Task: Find connections with filter location Taquaritinga with filter topic #jobseekerswith filter profile language Spanish with filter current company Kissflow with filter school Rani Channamma University, Belagavi with filter industry Electric Lighting Equipment Manufacturing with filter service category Writing with filter keywords title Plumber
Action: Mouse moved to (523, 87)
Screenshot: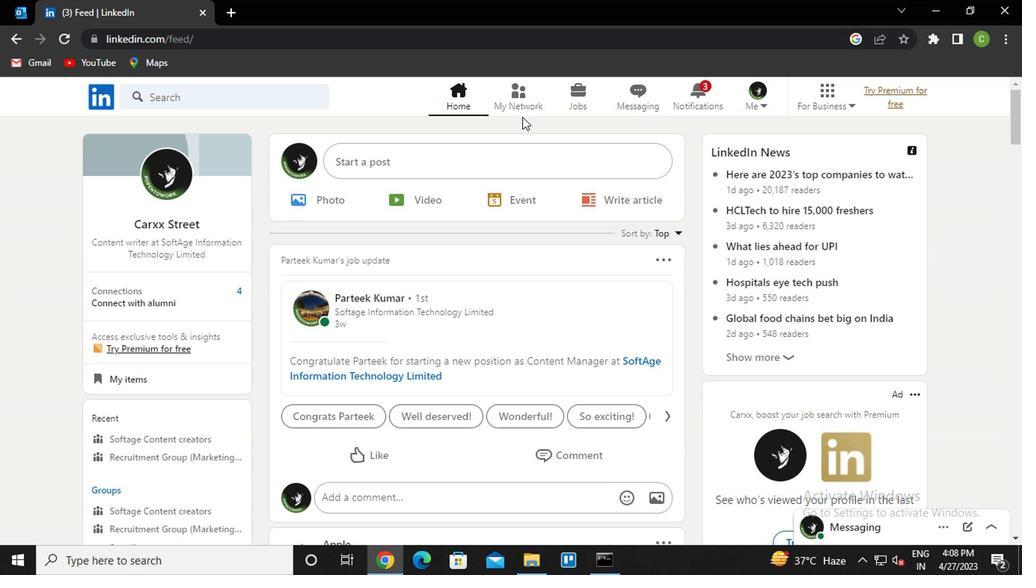 
Action: Mouse pressed left at (523, 87)
Screenshot: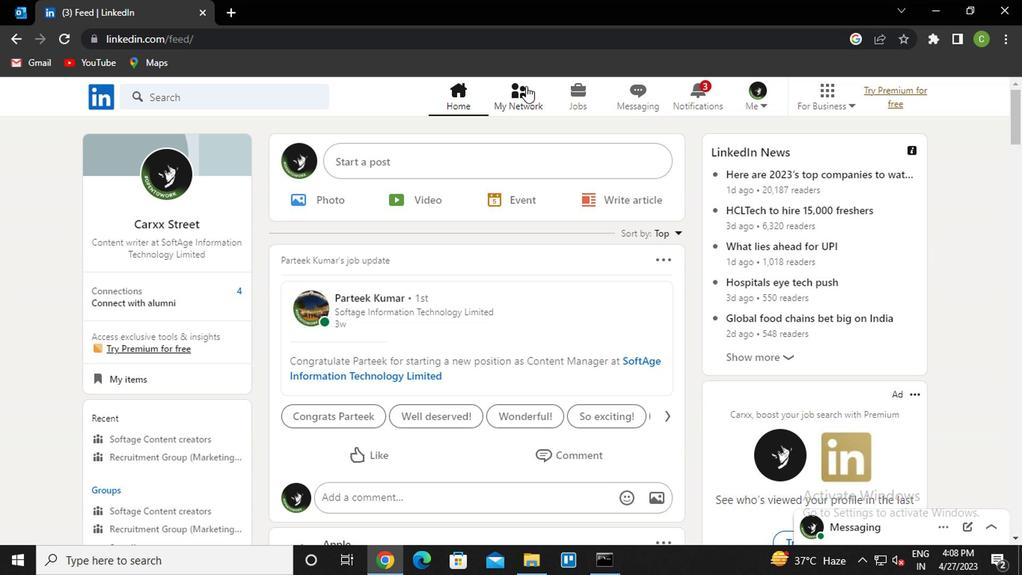 
Action: Mouse moved to (214, 184)
Screenshot: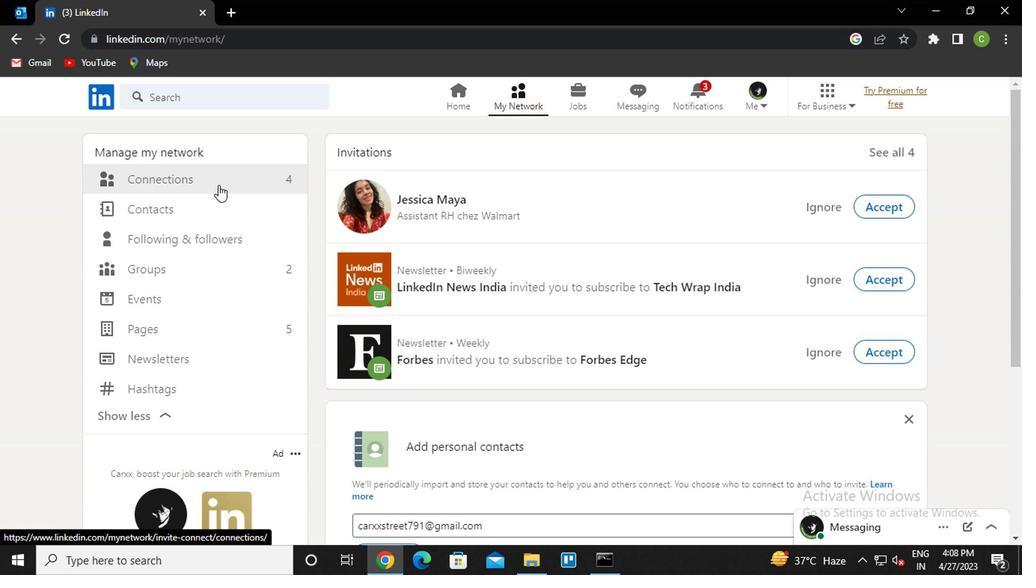 
Action: Mouse pressed left at (214, 184)
Screenshot: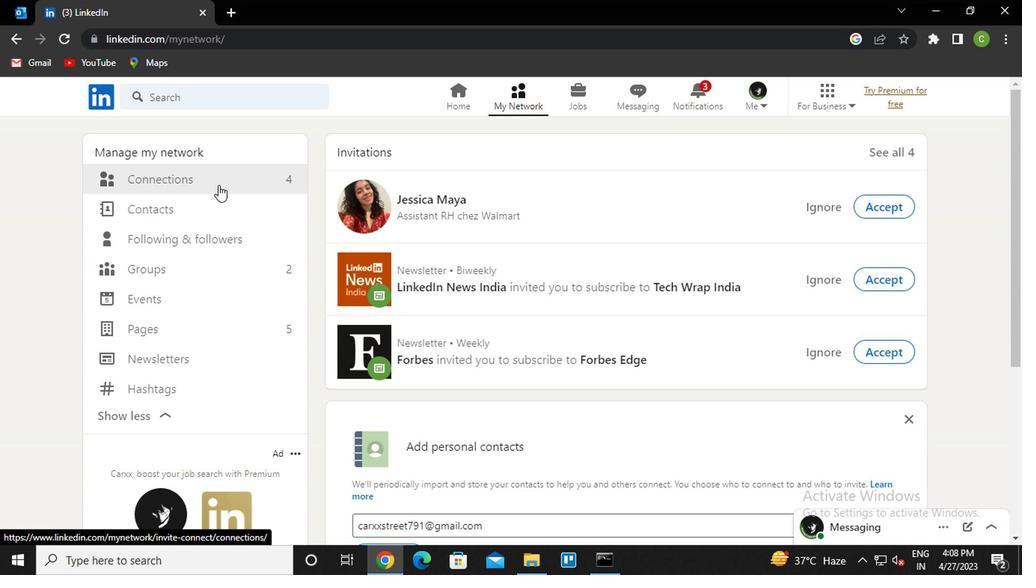 
Action: Mouse moved to (637, 180)
Screenshot: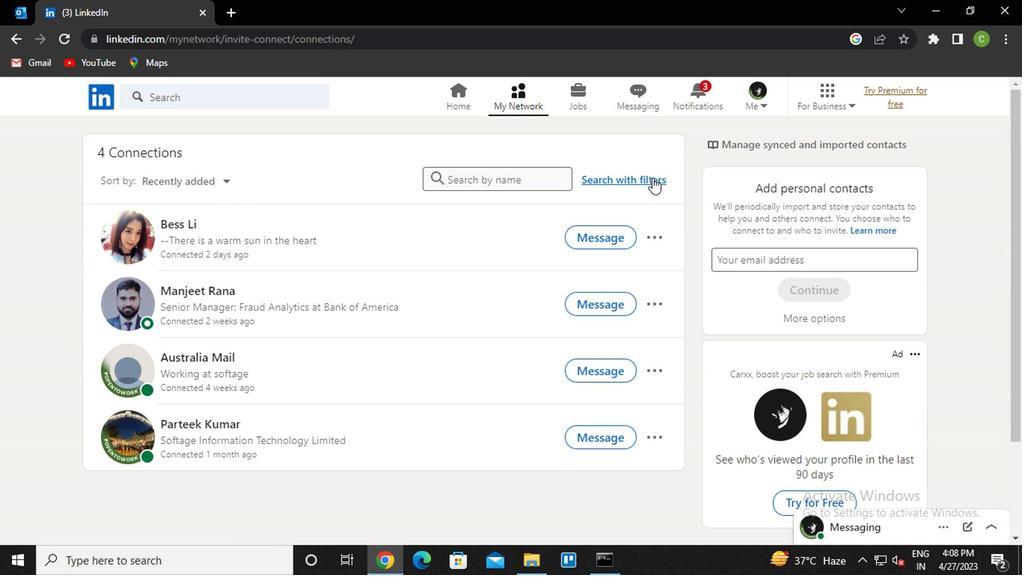 
Action: Mouse pressed left at (637, 180)
Screenshot: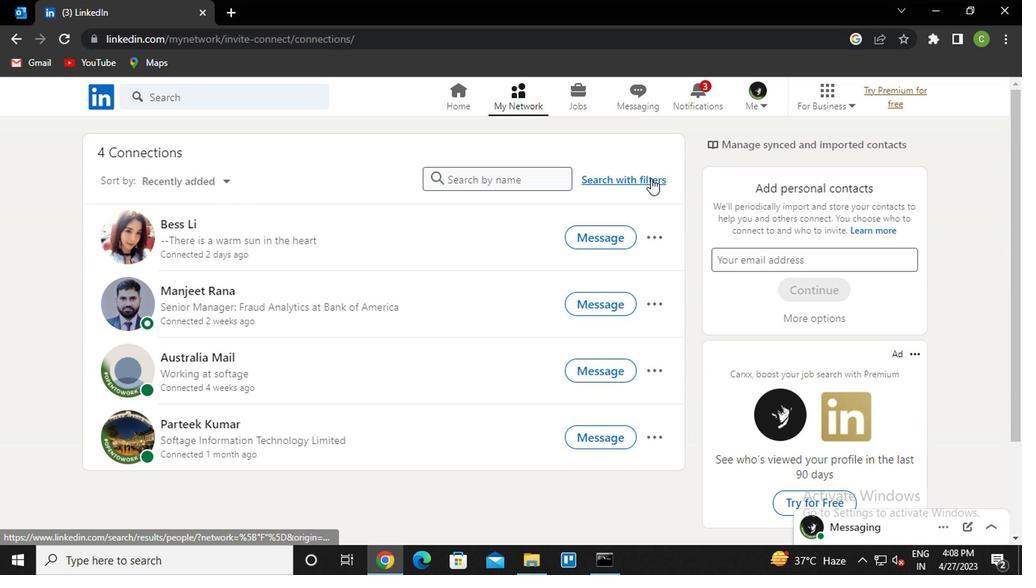 
Action: Mouse moved to (545, 133)
Screenshot: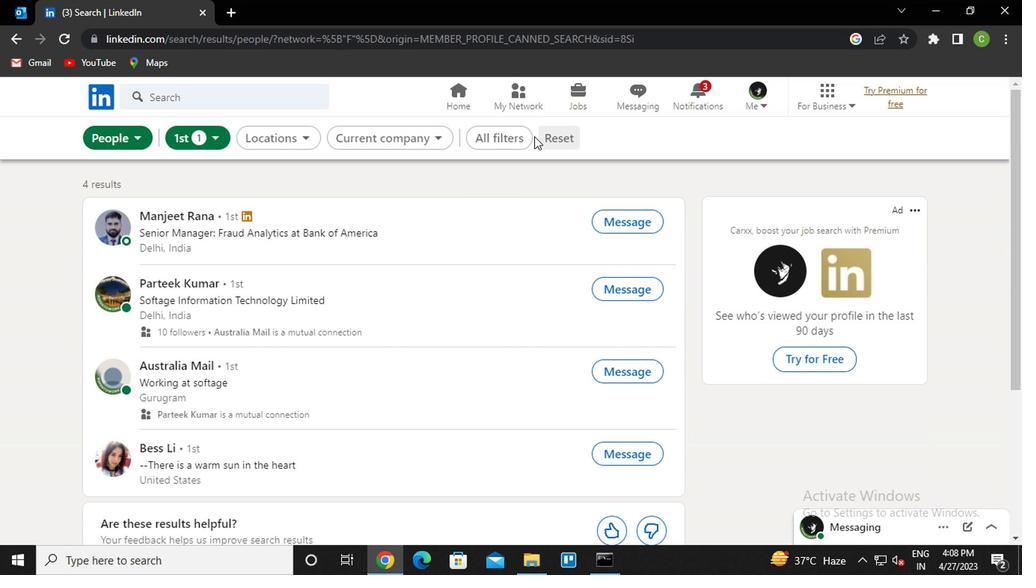 
Action: Mouse pressed left at (545, 133)
Screenshot: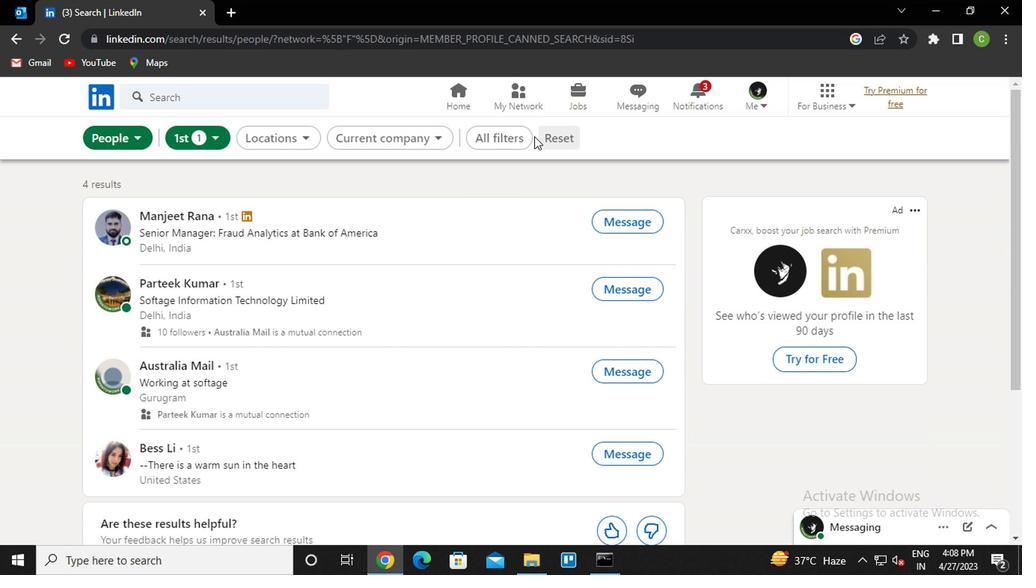 
Action: Mouse moved to (530, 147)
Screenshot: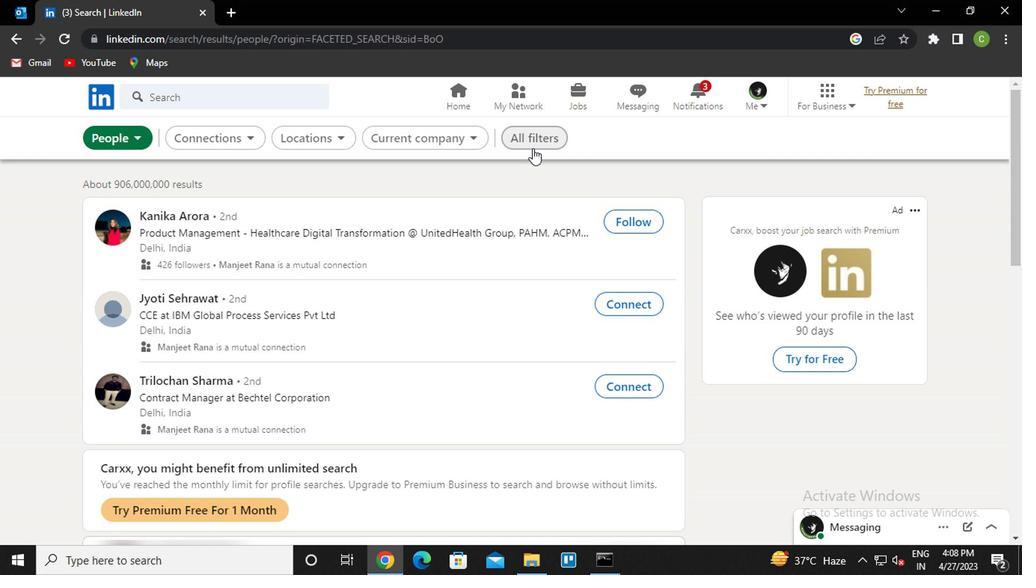 
Action: Mouse pressed left at (530, 147)
Screenshot: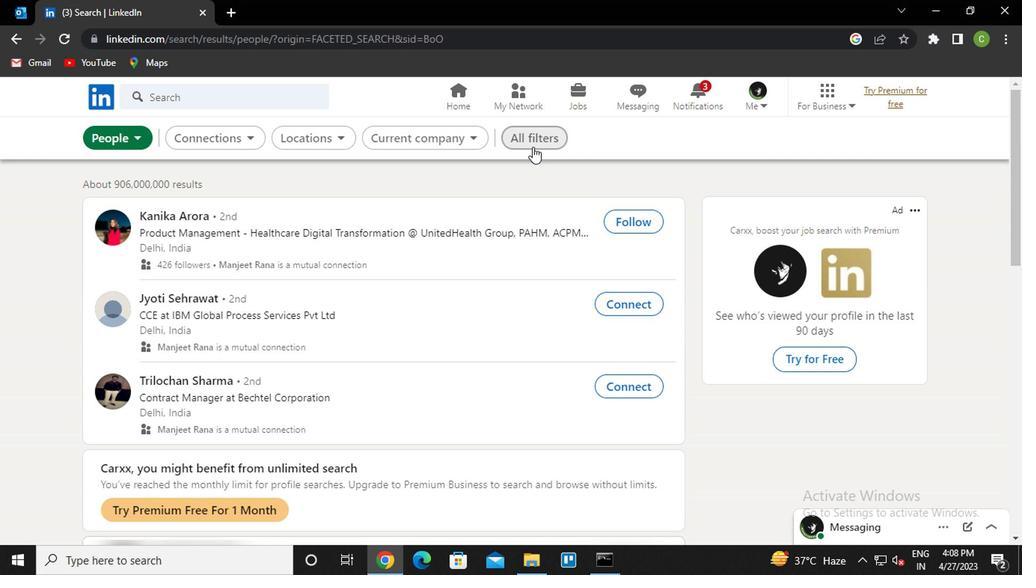 
Action: Mouse moved to (793, 294)
Screenshot: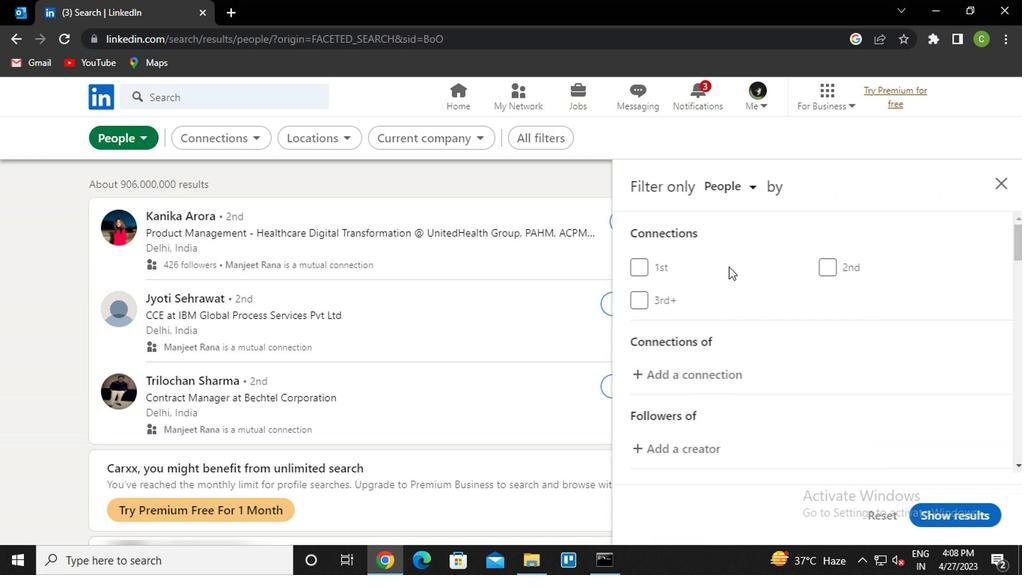 
Action: Mouse scrolled (793, 293) with delta (0, 0)
Screenshot: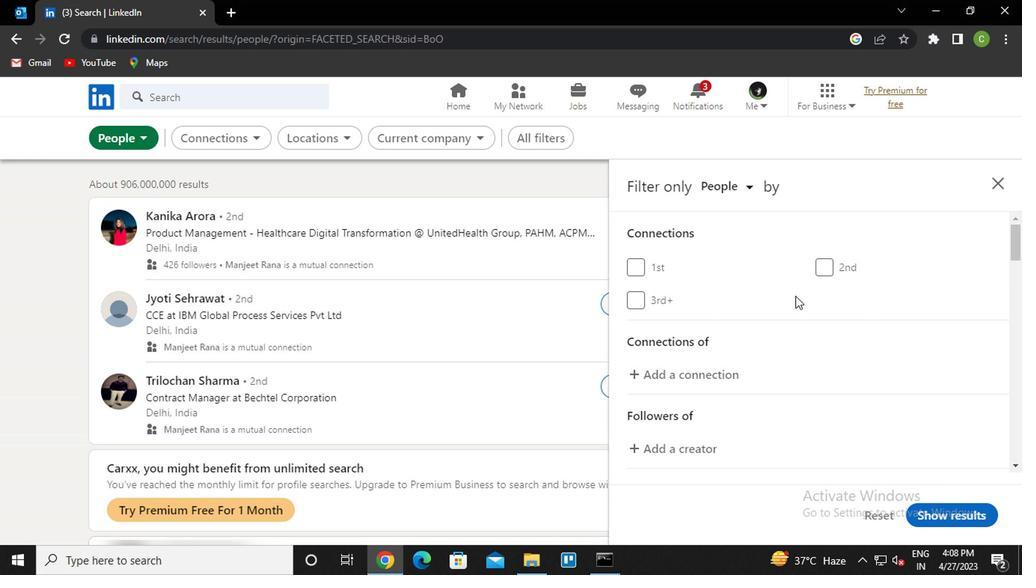 
Action: Mouse scrolled (793, 293) with delta (0, 0)
Screenshot: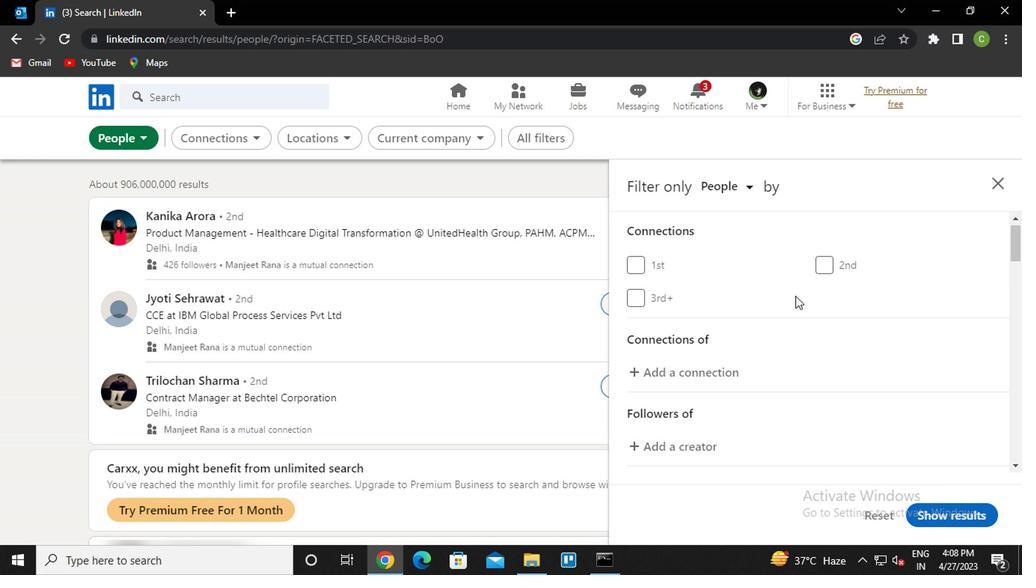 
Action: Mouse scrolled (793, 293) with delta (0, 0)
Screenshot: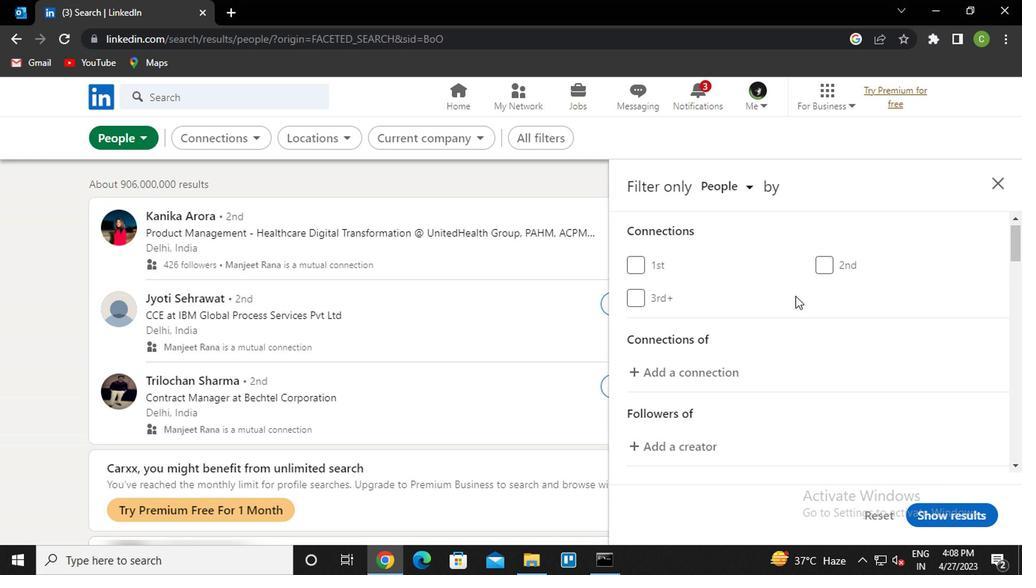 
Action: Mouse moved to (774, 309)
Screenshot: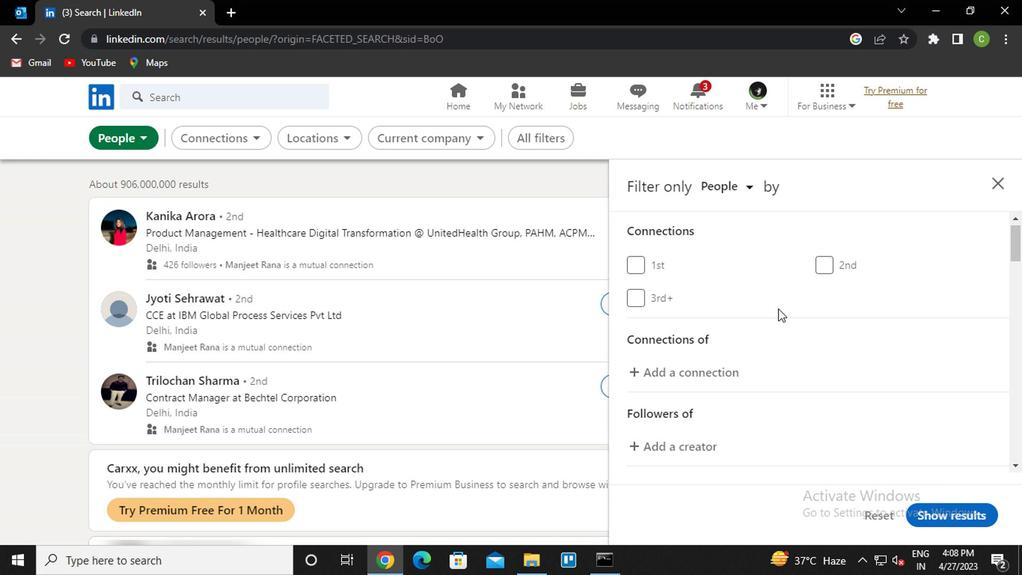 
Action: Mouse scrolled (774, 308) with delta (0, 0)
Screenshot: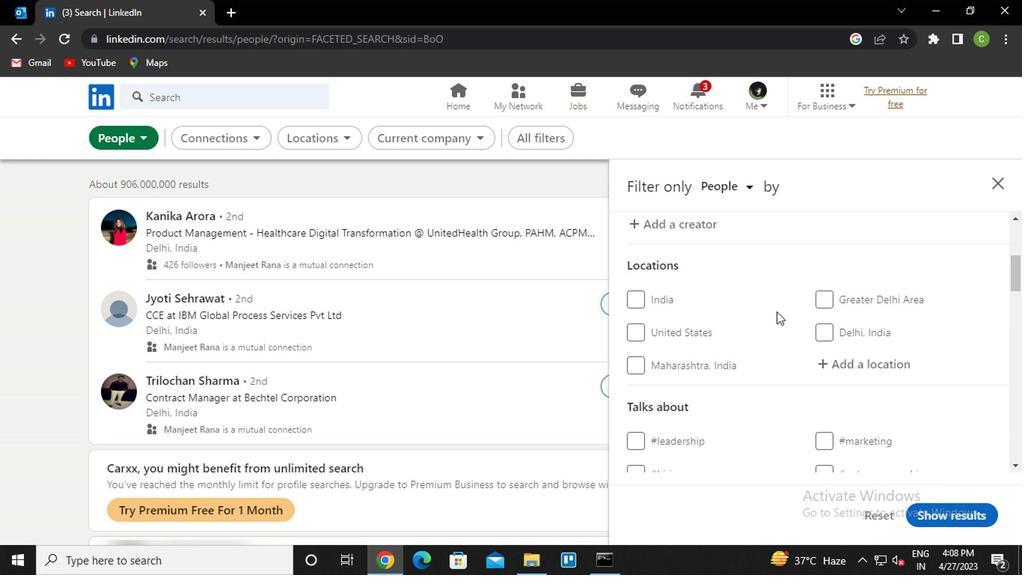 
Action: Mouse scrolled (774, 310) with delta (0, 0)
Screenshot: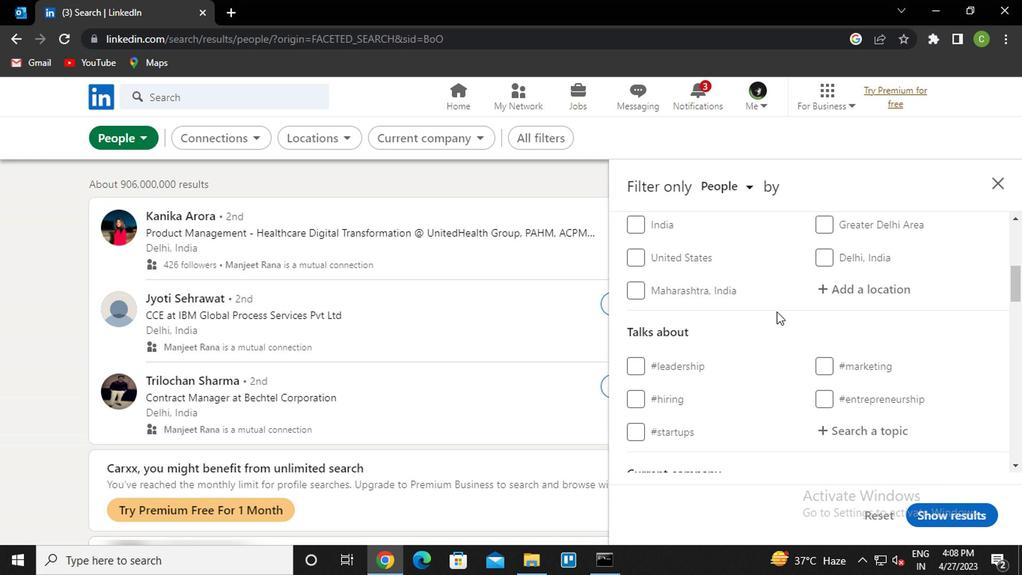 
Action: Mouse scrolled (774, 308) with delta (0, 0)
Screenshot: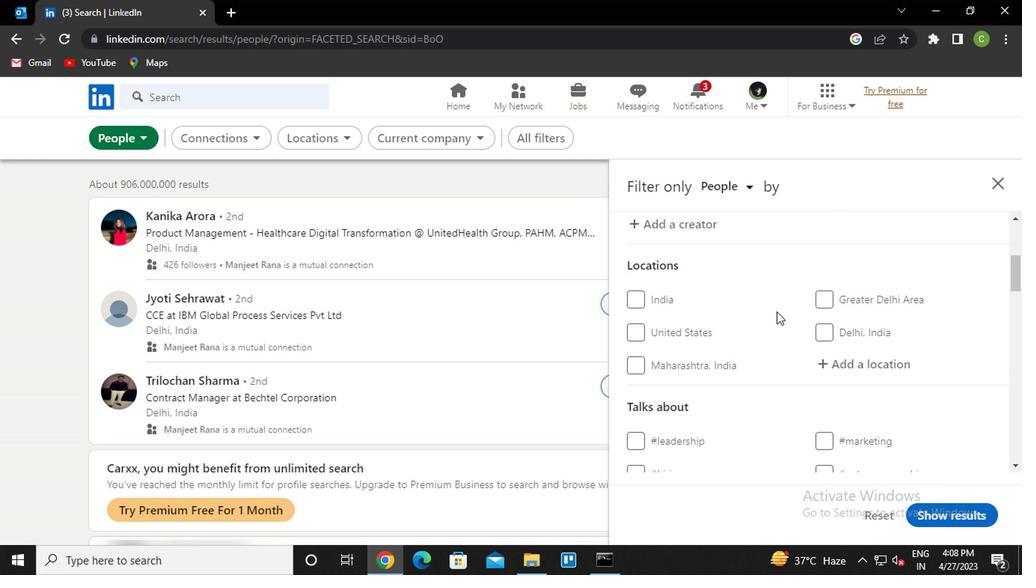 
Action: Mouse moved to (854, 280)
Screenshot: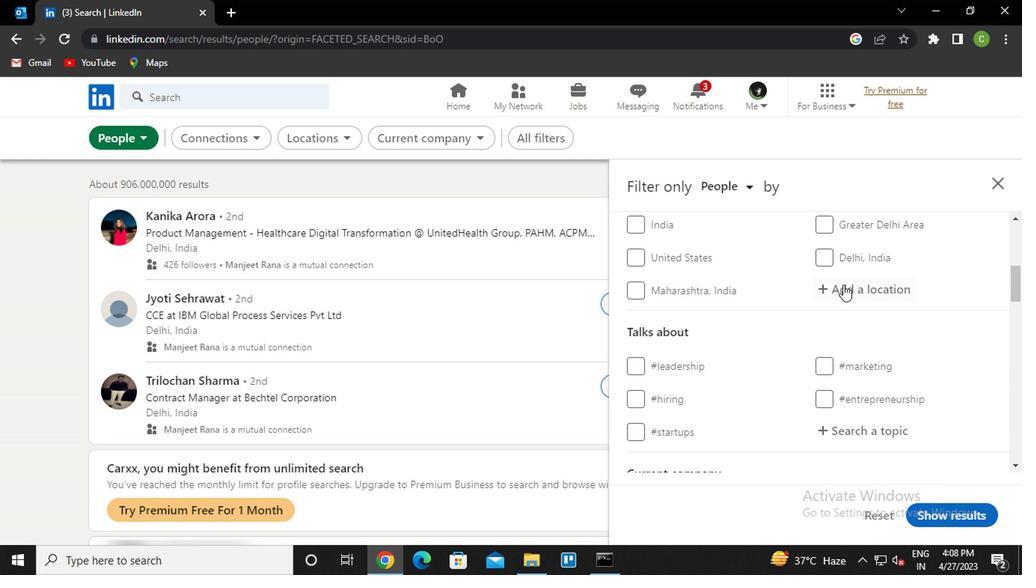 
Action: Mouse pressed left at (854, 280)
Screenshot: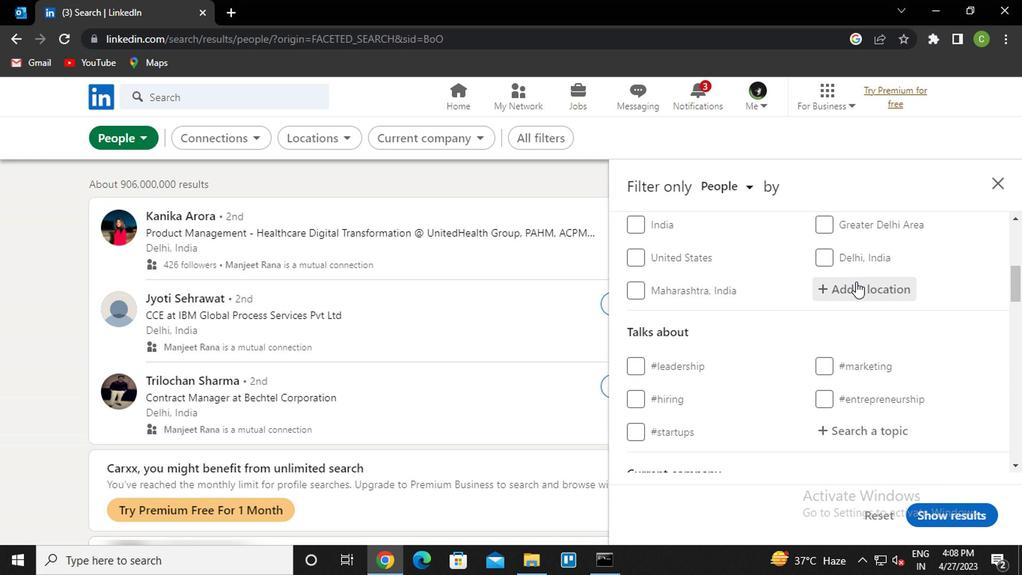 
Action: Key pressed <Key.caps_lock>t<Key.caps_lock>aquari<Key.down><Key.down><Key.down><Key.down><Key.down><Key.up><Key.enter>
Screenshot: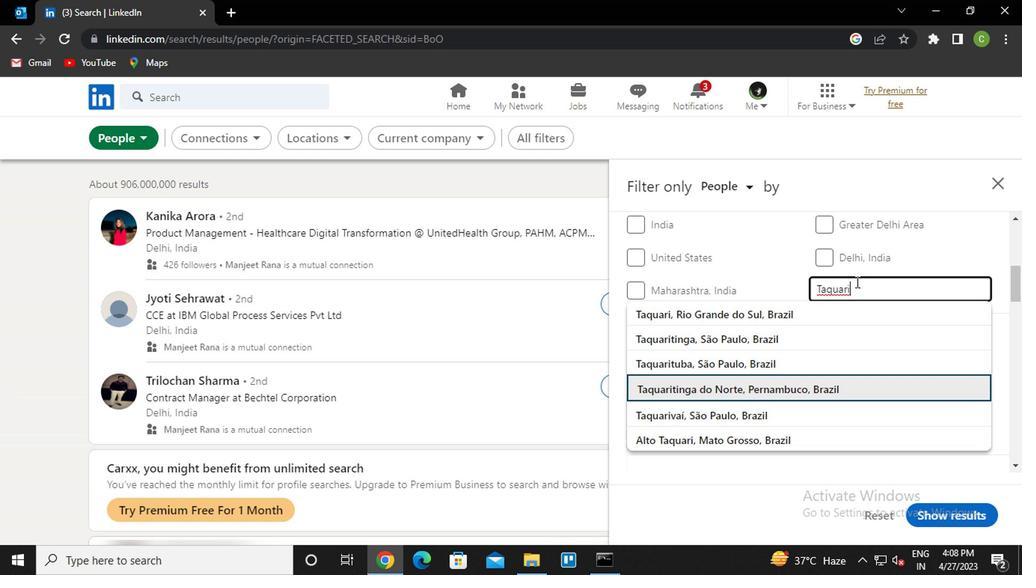 
Action: Mouse scrolled (854, 279) with delta (0, -1)
Screenshot: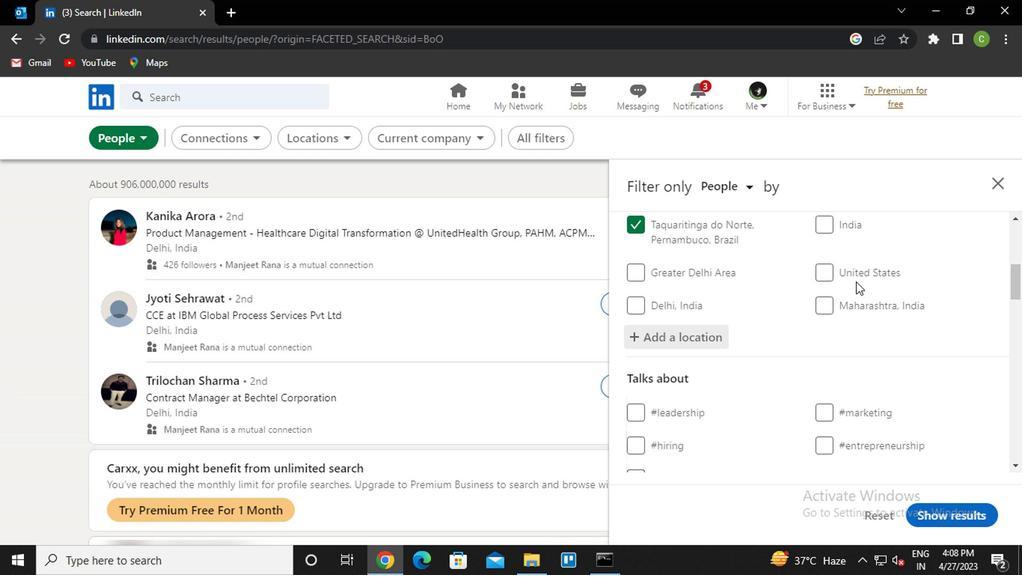 
Action: Mouse scrolled (854, 279) with delta (0, -1)
Screenshot: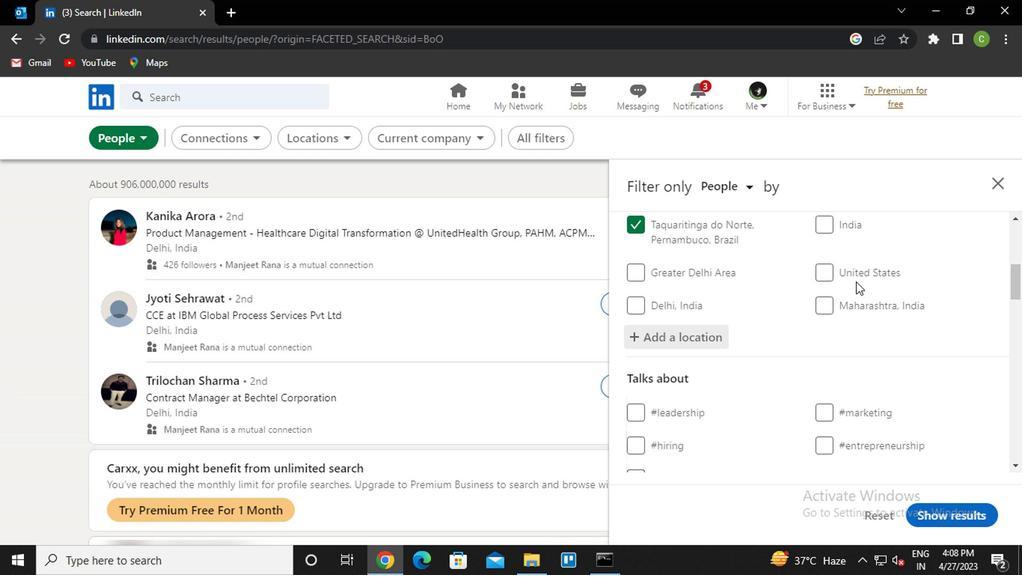 
Action: Mouse moved to (859, 324)
Screenshot: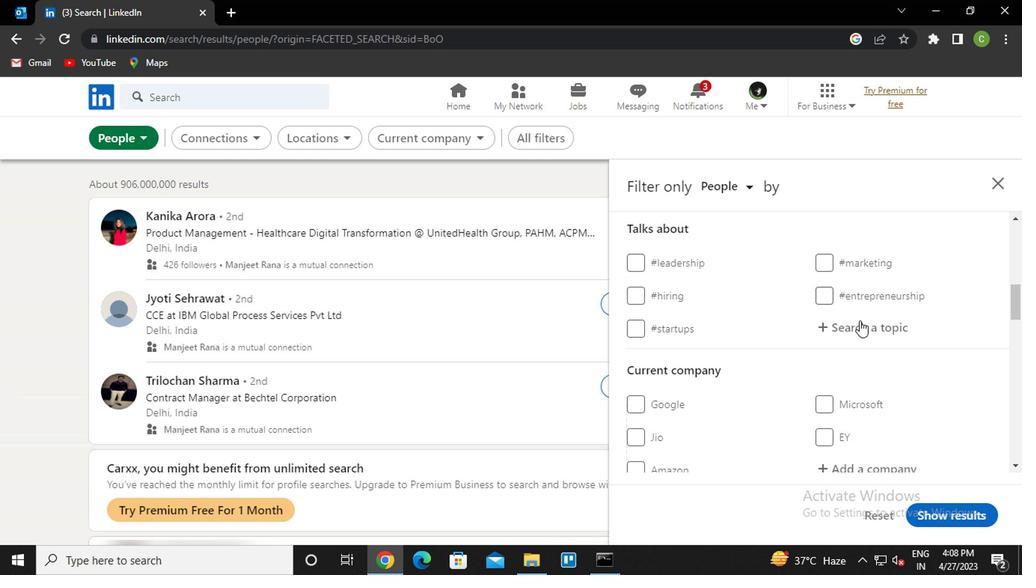 
Action: Mouse pressed left at (859, 324)
Screenshot: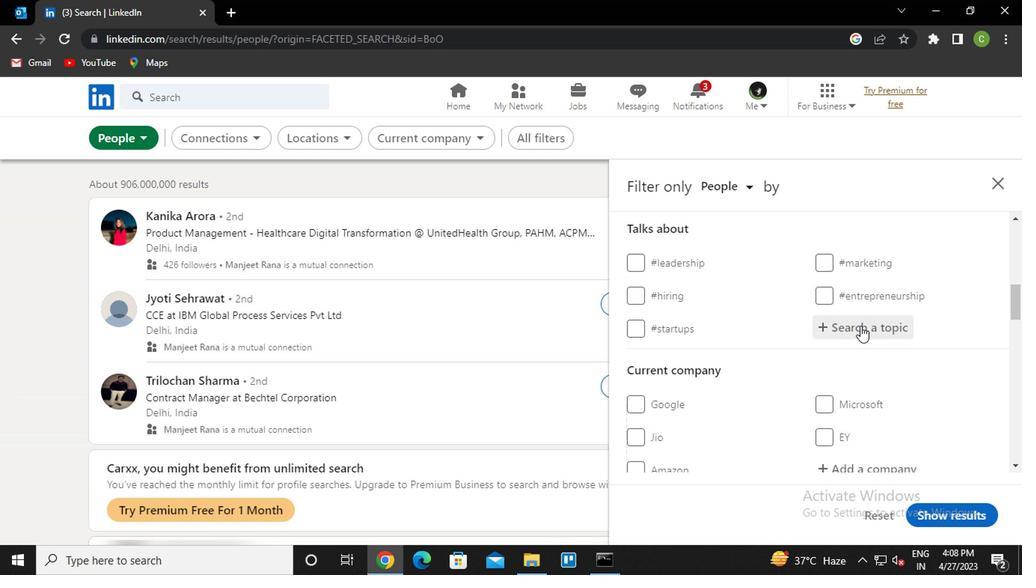 
Action: Key pressed joobseej<Key.backspace>ker
Screenshot: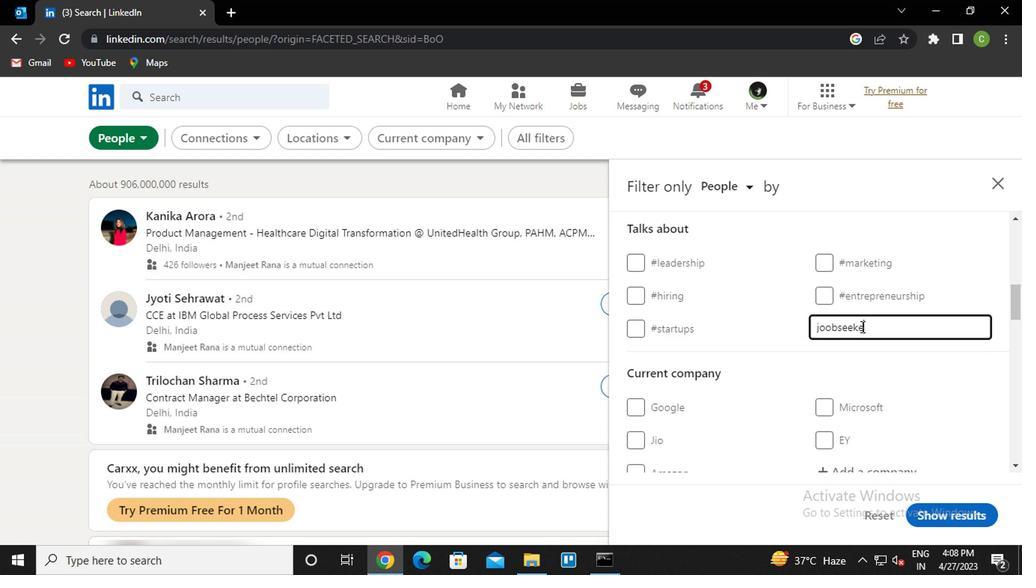 
Action: Mouse moved to (823, 328)
Screenshot: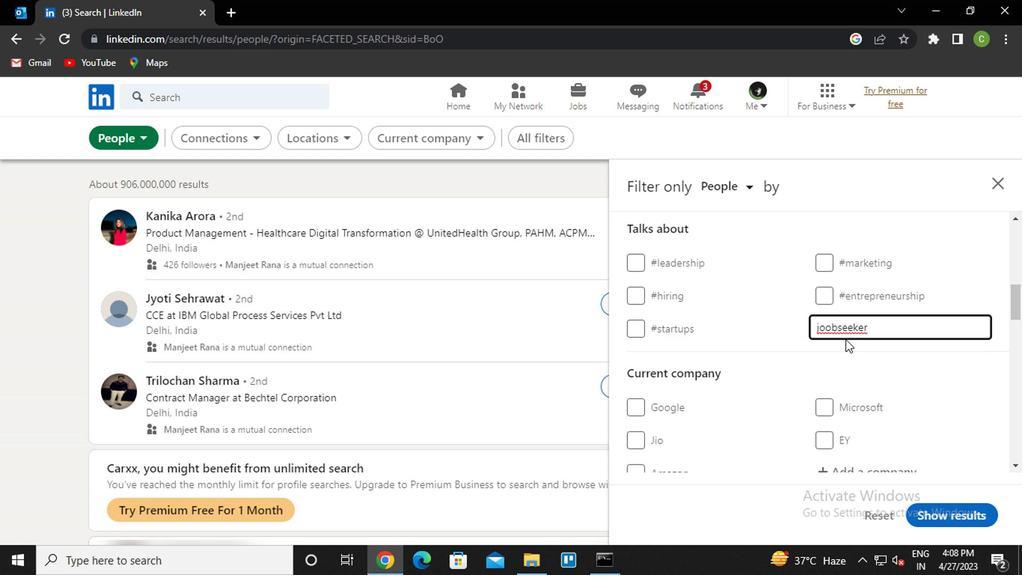 
Action: Mouse pressed left at (823, 328)
Screenshot: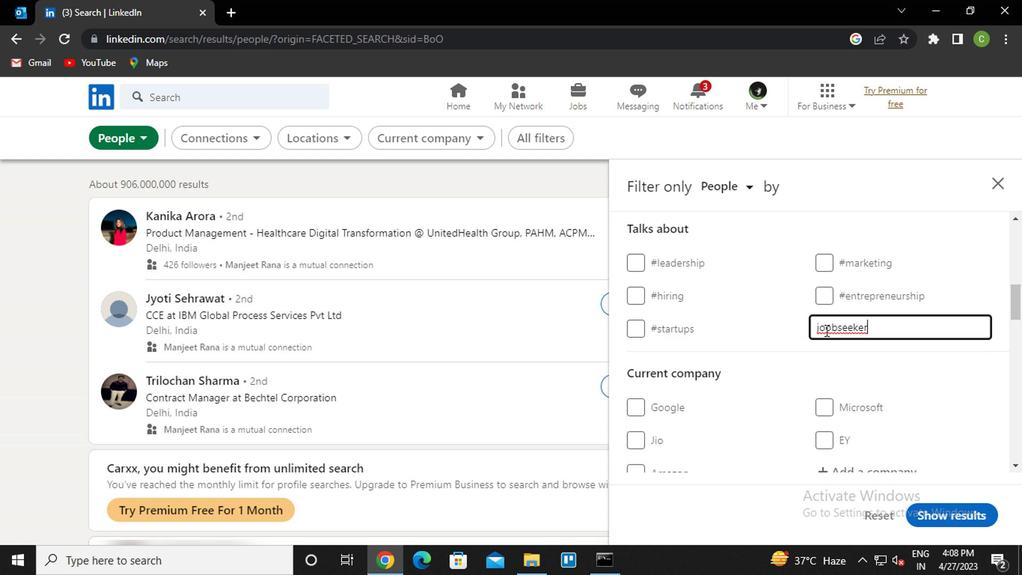 
Action: Key pressed <Key.backspace>
Screenshot: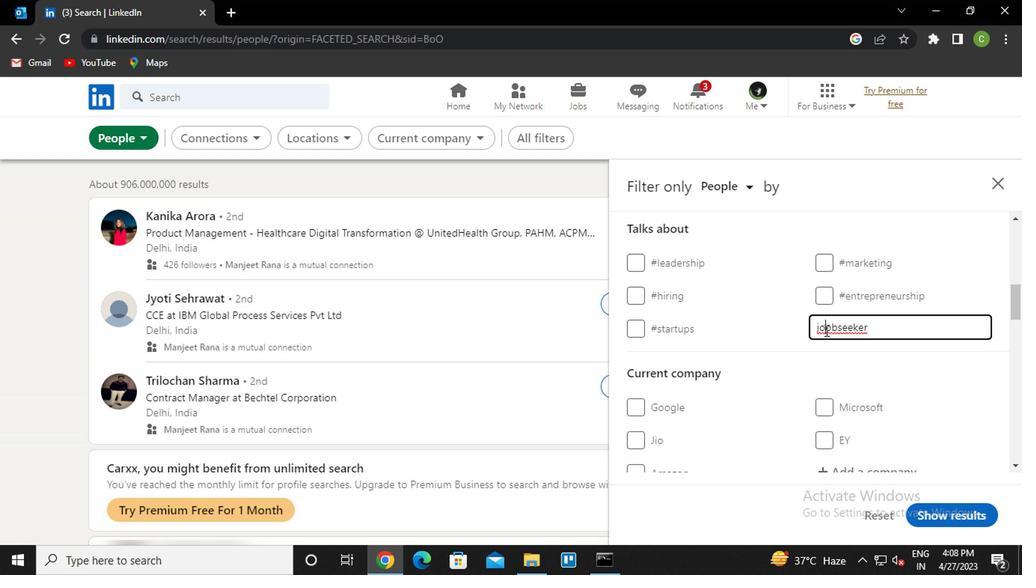 
Action: Mouse moved to (840, 332)
Screenshot: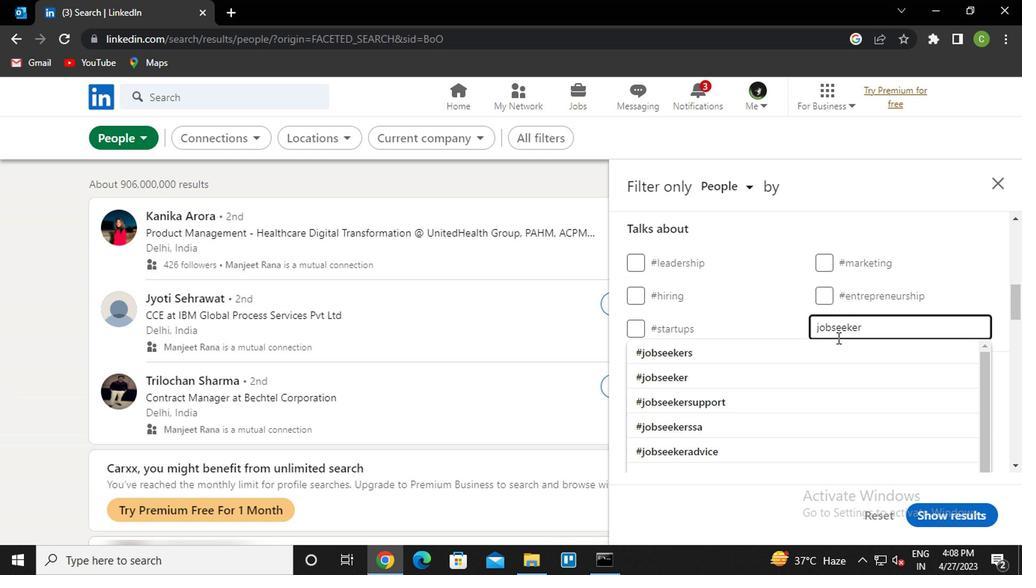 
Action: Key pressed <Key.down><Key.enter>
Screenshot: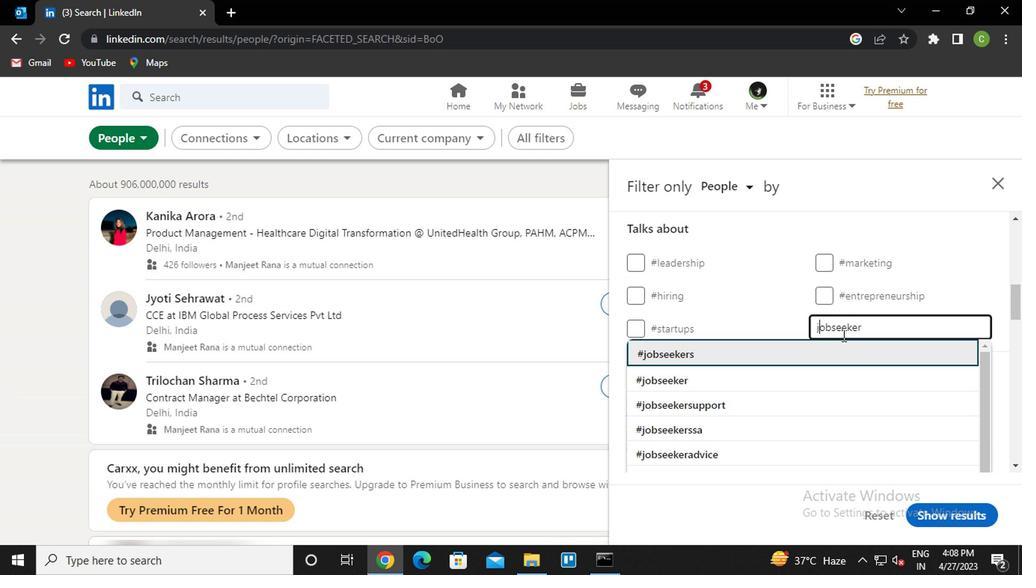 
Action: Mouse moved to (838, 334)
Screenshot: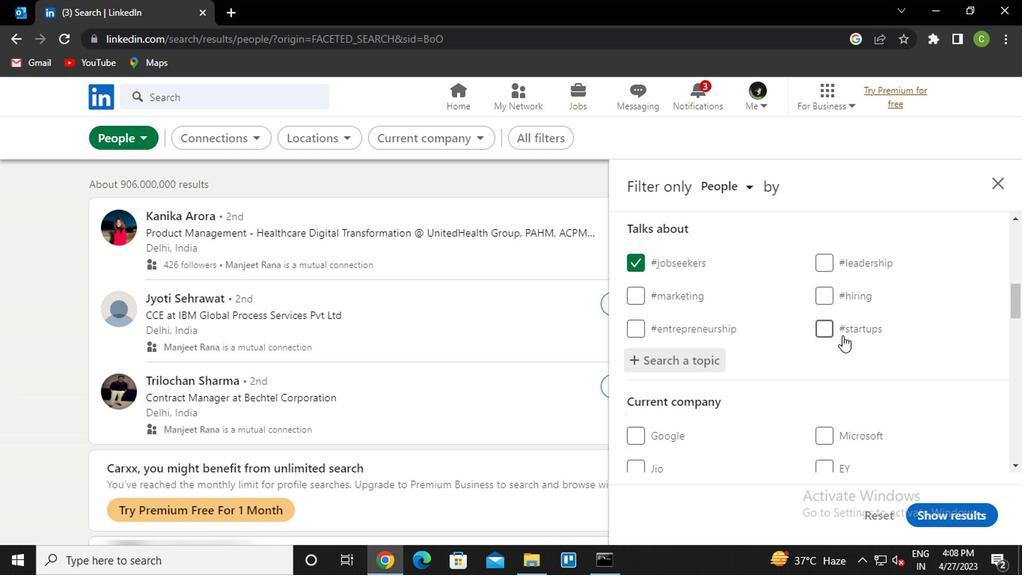 
Action: Mouse scrolled (838, 334) with delta (0, 0)
Screenshot: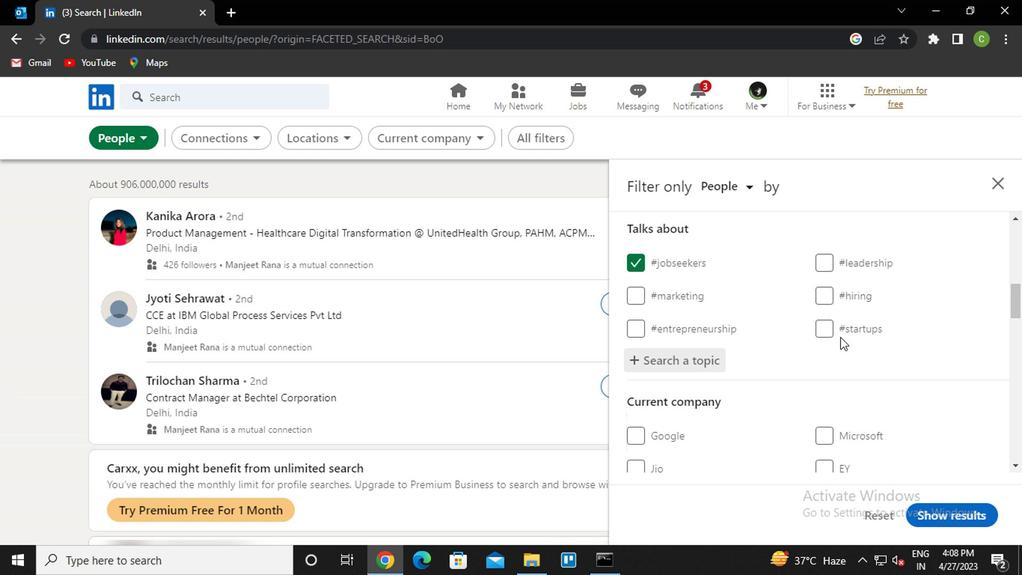 
Action: Mouse scrolled (838, 334) with delta (0, 0)
Screenshot: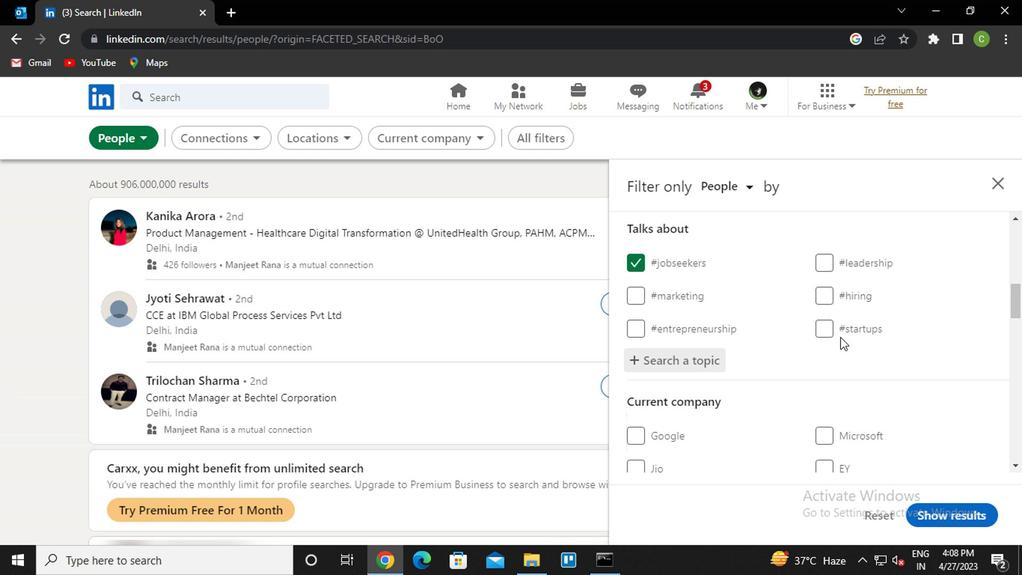 
Action: Mouse scrolled (838, 334) with delta (0, 0)
Screenshot: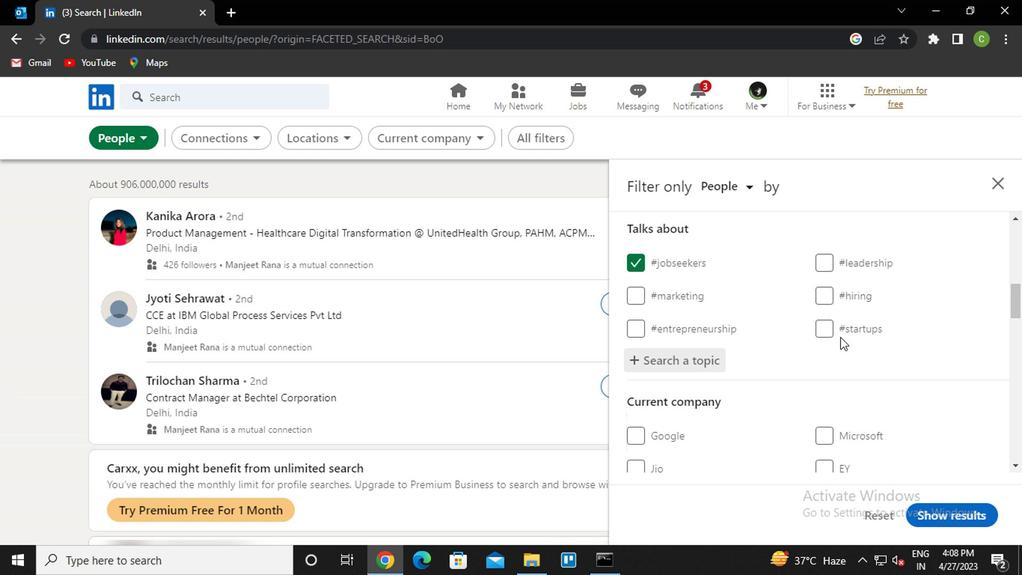 
Action: Mouse scrolled (838, 334) with delta (0, 0)
Screenshot: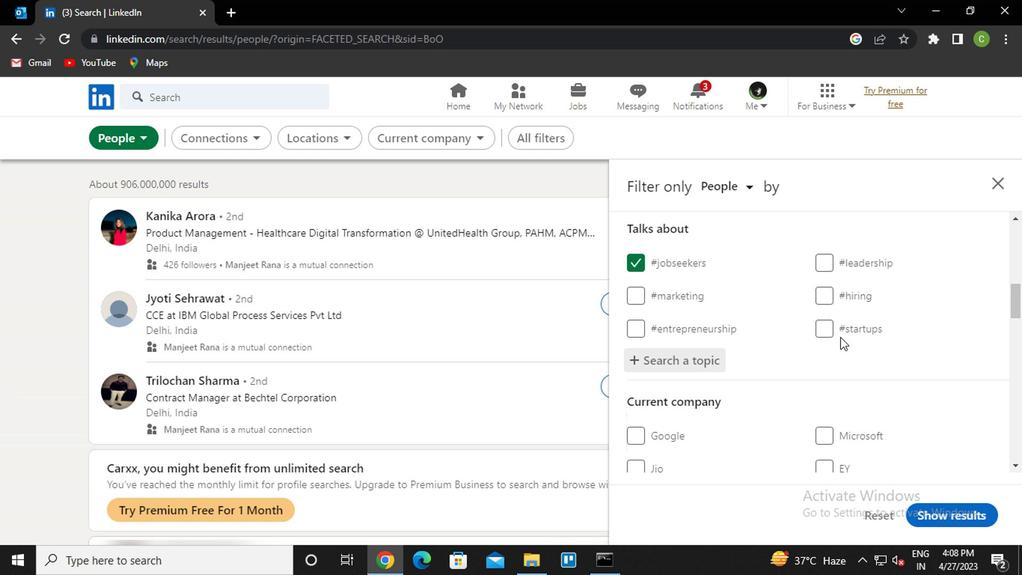 
Action: Mouse scrolled (838, 334) with delta (0, 0)
Screenshot: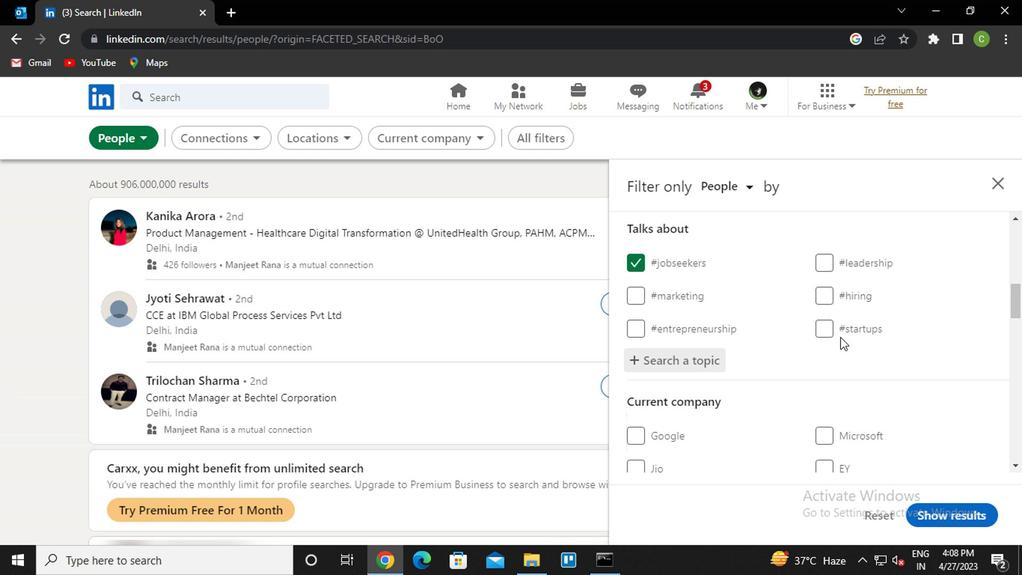 
Action: Mouse scrolled (838, 334) with delta (0, 0)
Screenshot: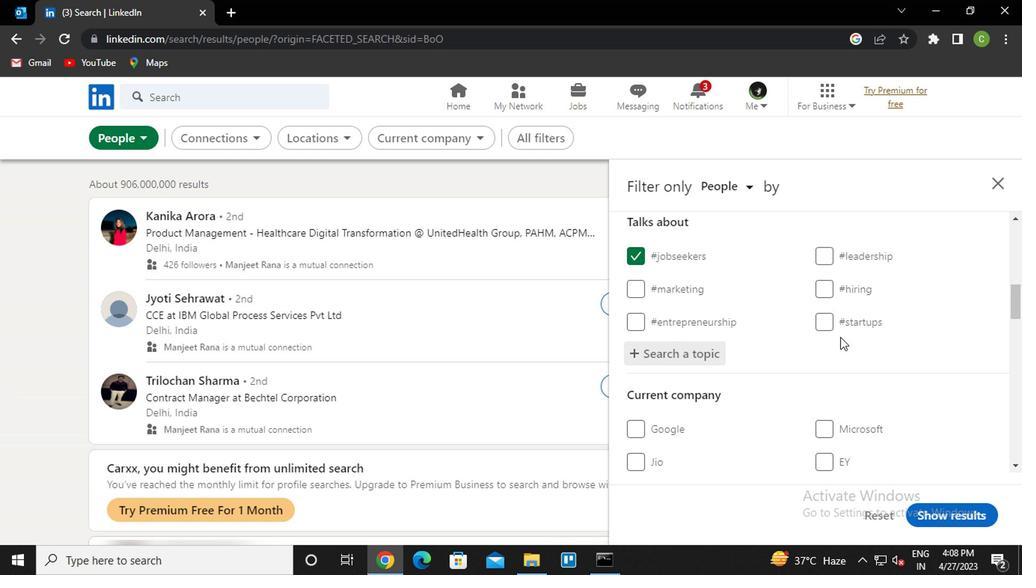 
Action: Mouse scrolled (838, 334) with delta (0, 0)
Screenshot: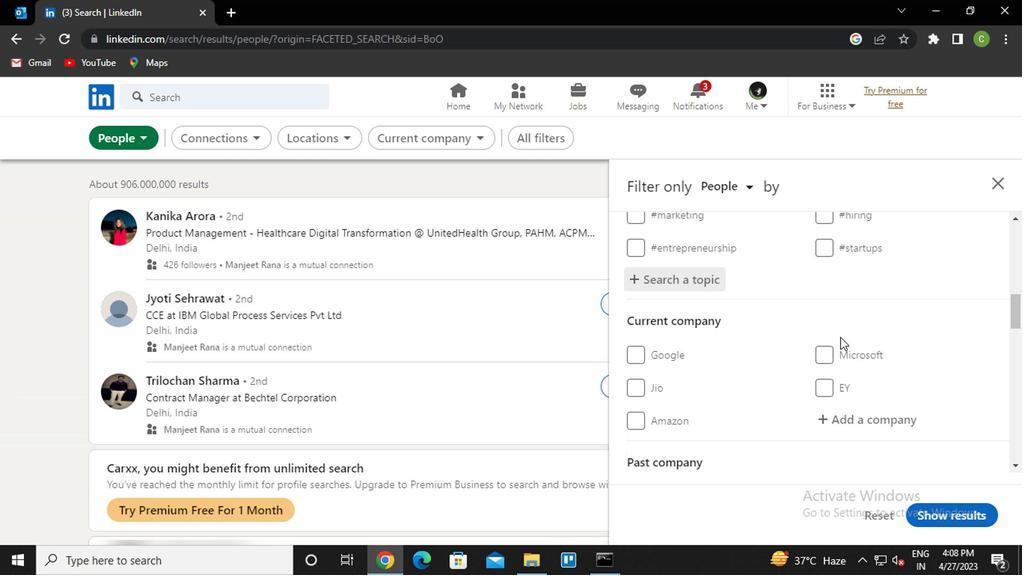 
Action: Mouse moved to (763, 343)
Screenshot: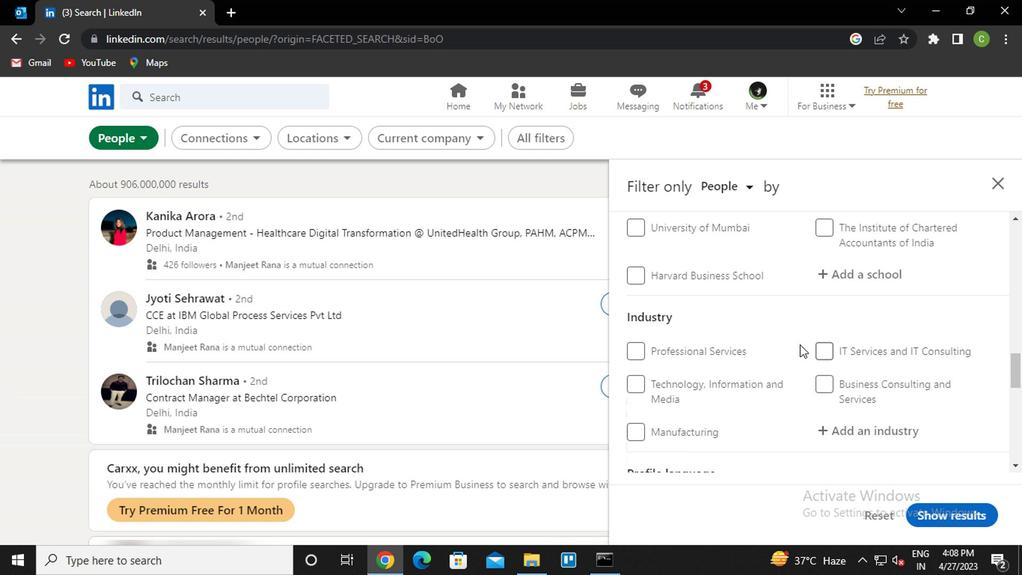 
Action: Mouse scrolled (763, 342) with delta (0, -1)
Screenshot: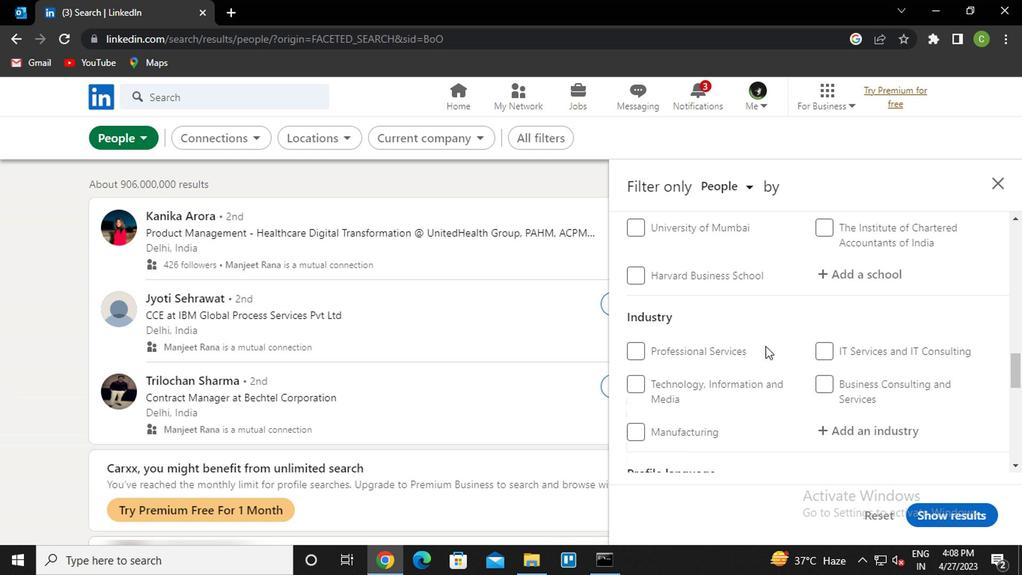 
Action: Mouse scrolled (763, 342) with delta (0, -1)
Screenshot: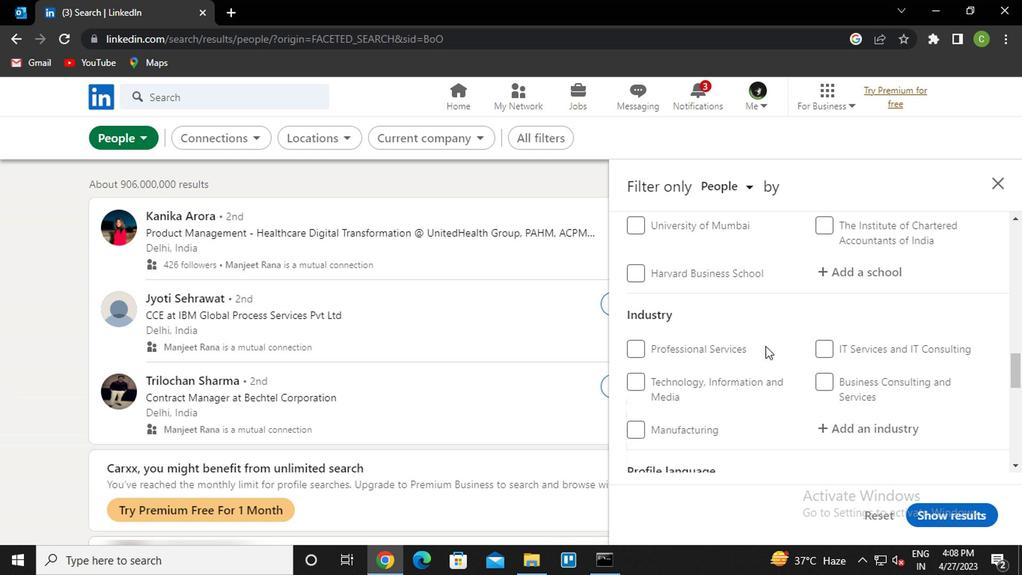 
Action: Mouse scrolled (763, 342) with delta (0, -1)
Screenshot: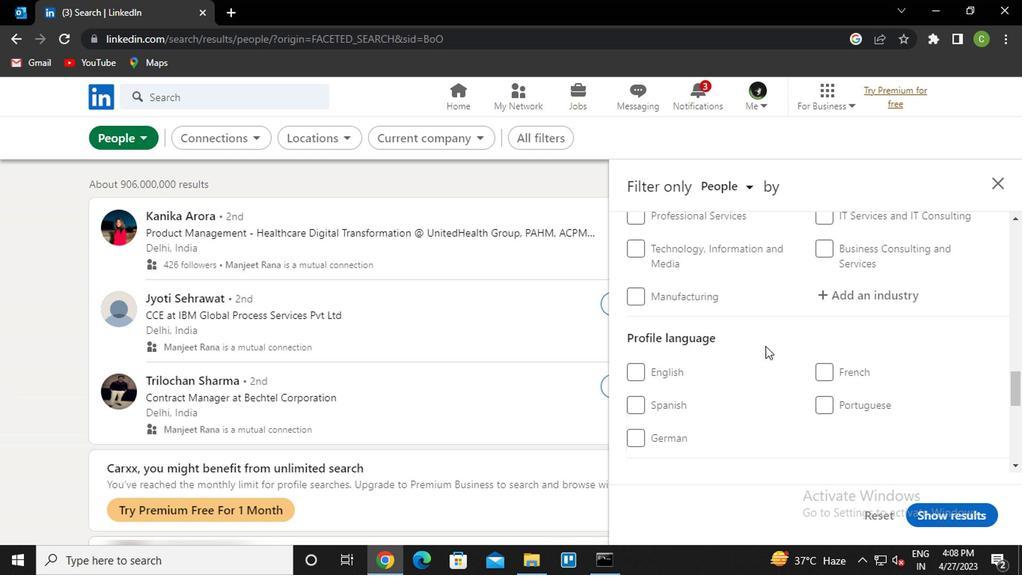 
Action: Mouse moved to (640, 311)
Screenshot: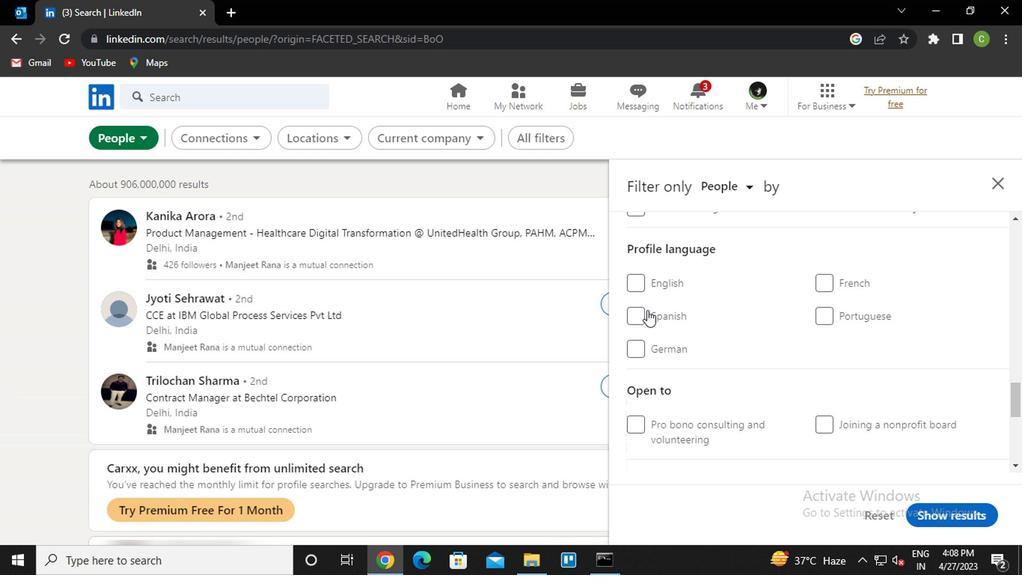 
Action: Mouse pressed left at (640, 311)
Screenshot: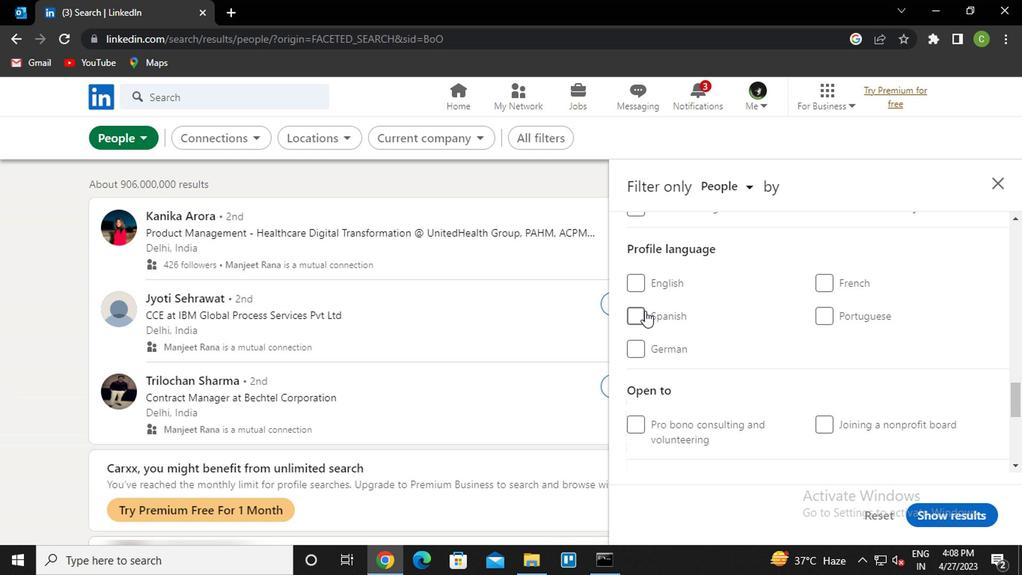 
Action: Mouse moved to (758, 379)
Screenshot: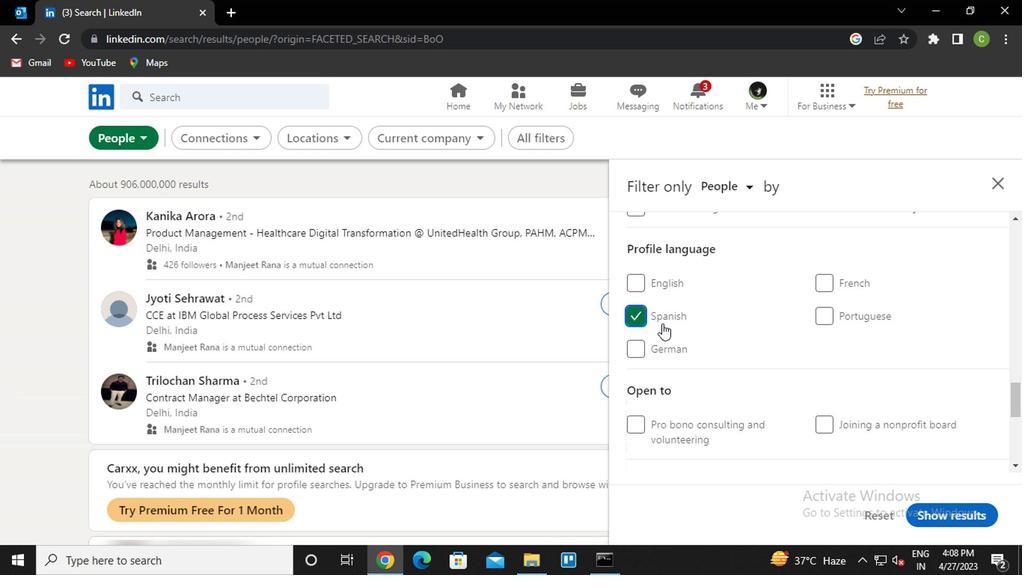 
Action: Mouse scrolled (758, 380) with delta (0, 0)
Screenshot: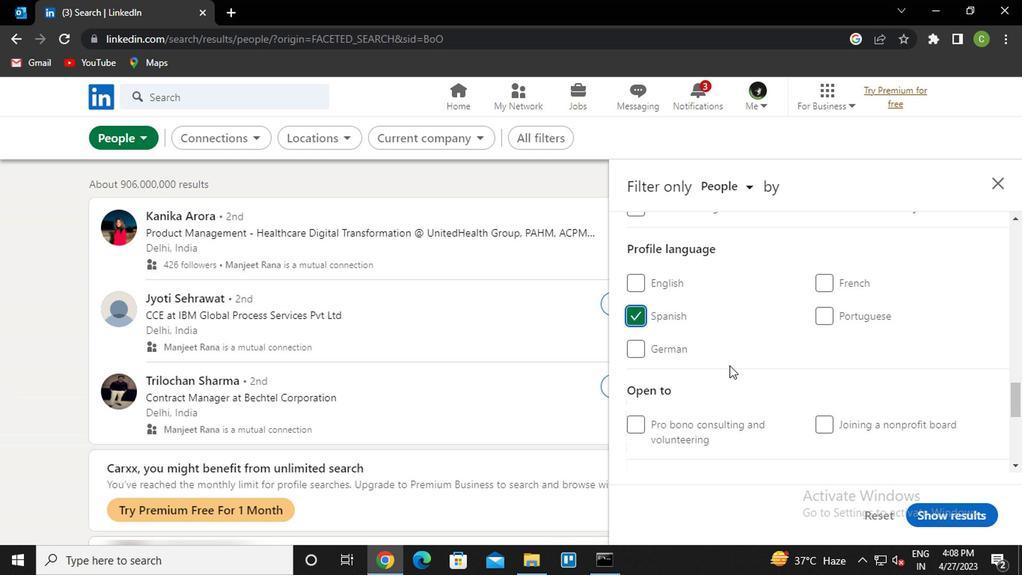 
Action: Mouse scrolled (758, 380) with delta (0, 0)
Screenshot: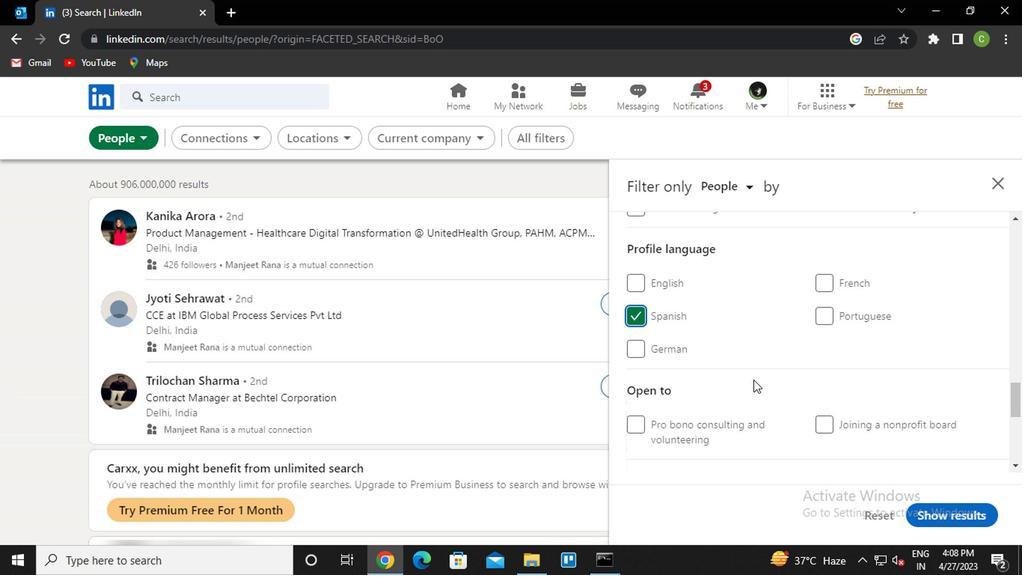 
Action: Mouse scrolled (758, 380) with delta (0, 0)
Screenshot: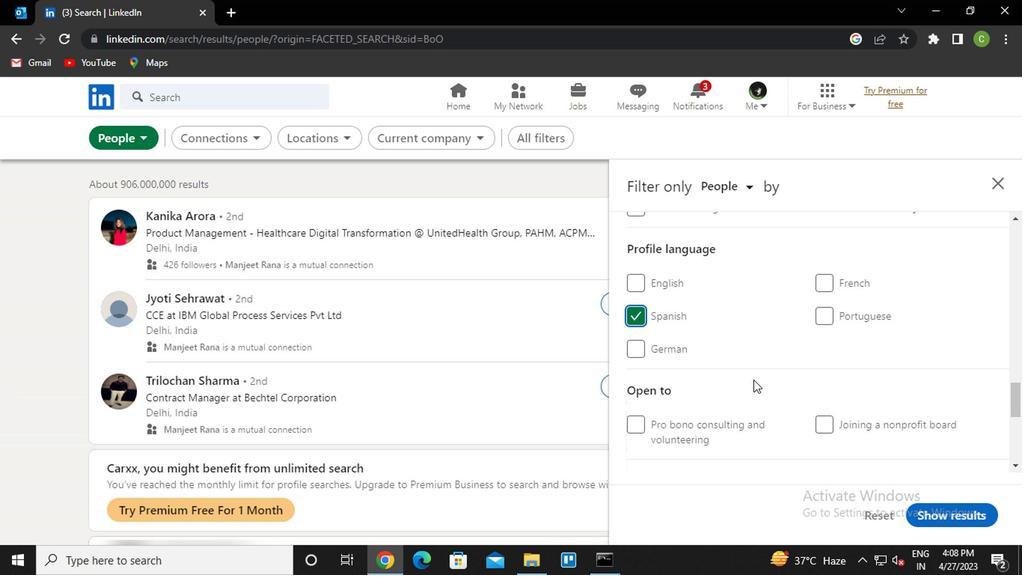 
Action: Mouse scrolled (758, 380) with delta (0, 0)
Screenshot: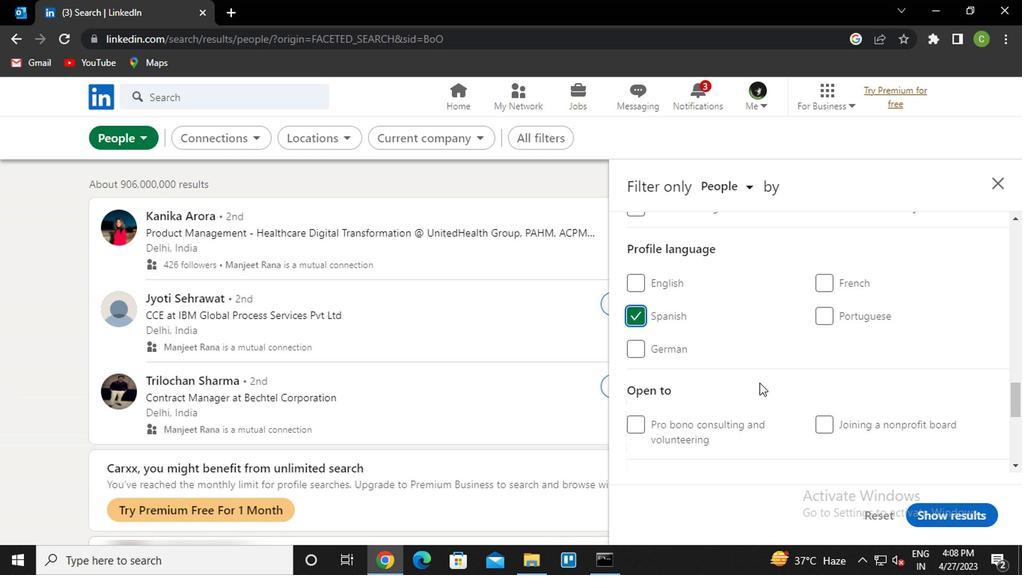 
Action: Mouse scrolled (758, 380) with delta (0, 0)
Screenshot: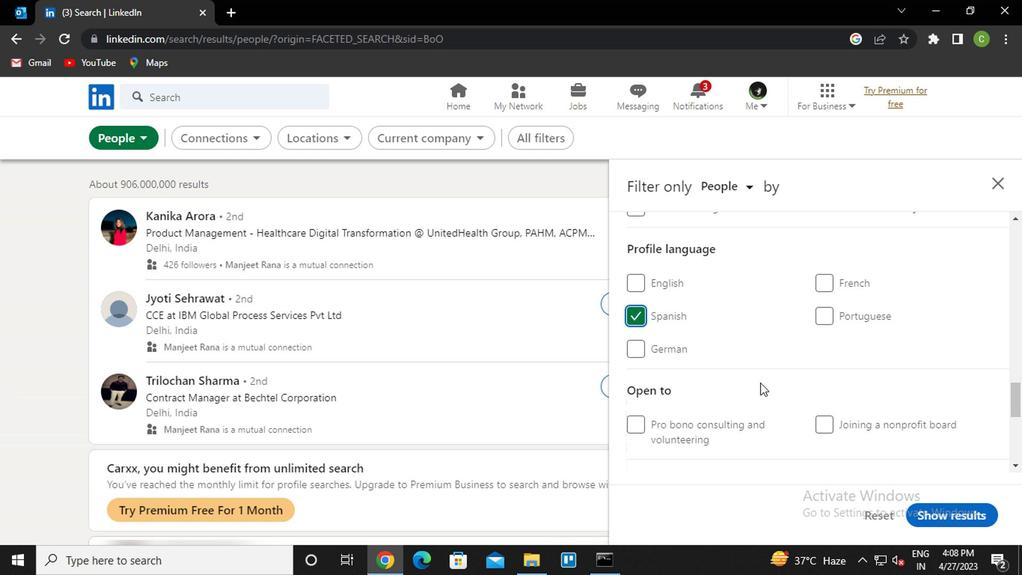 
Action: Mouse scrolled (758, 380) with delta (0, 0)
Screenshot: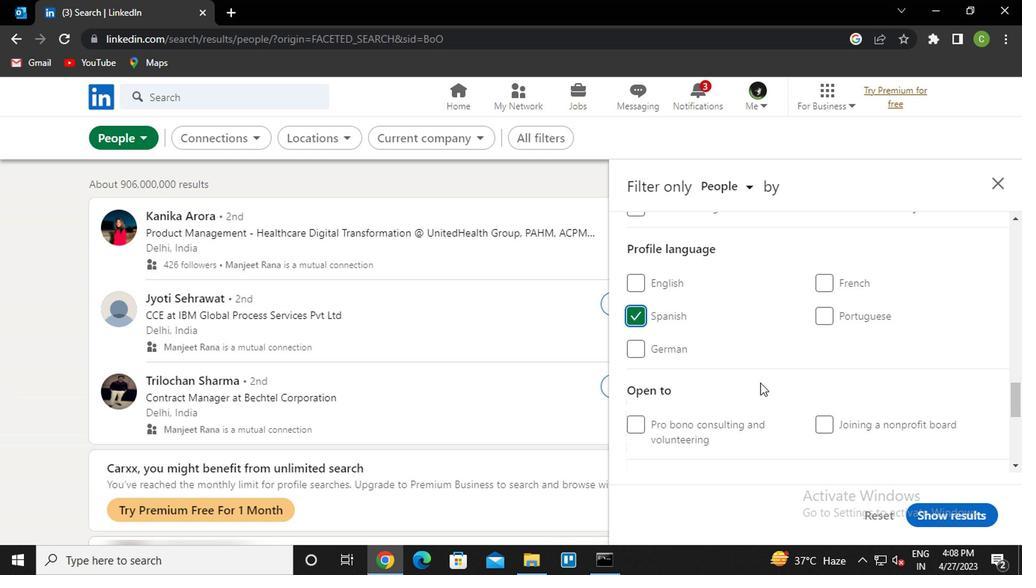 
Action: Mouse scrolled (758, 380) with delta (0, 0)
Screenshot: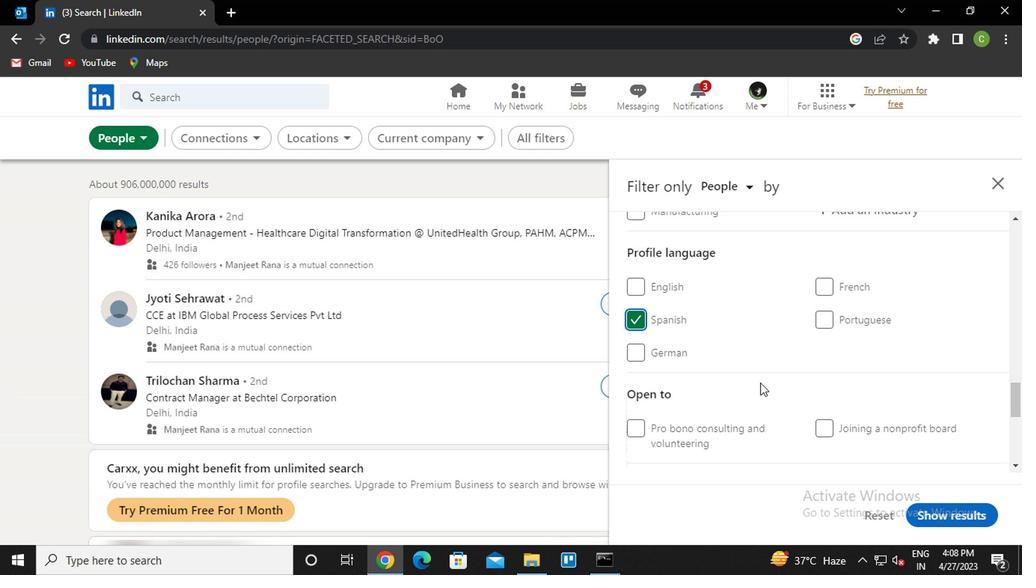 
Action: Mouse scrolled (758, 380) with delta (0, 0)
Screenshot: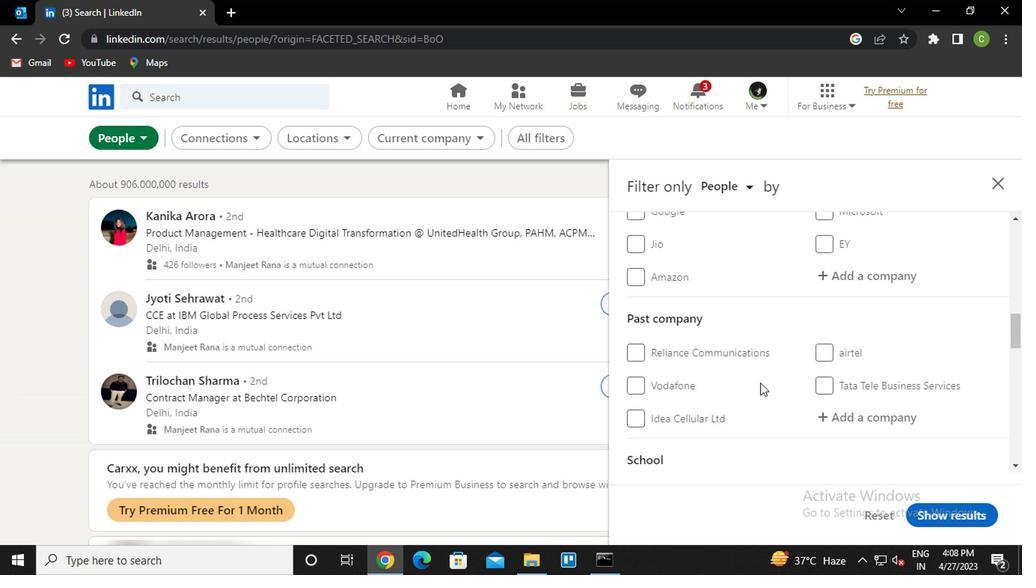 
Action: Mouse scrolled (758, 380) with delta (0, 0)
Screenshot: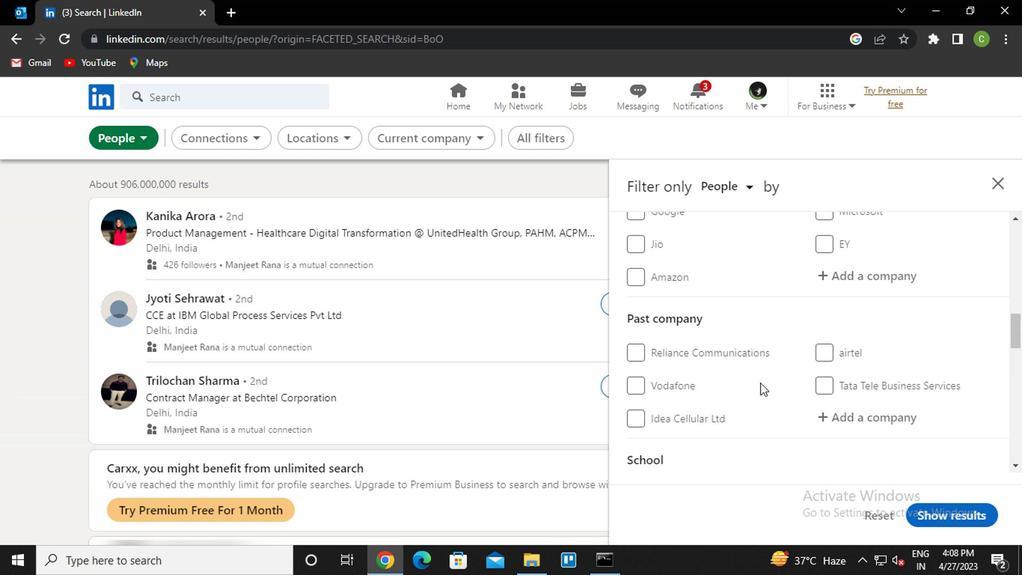 
Action: Mouse scrolled (758, 380) with delta (0, 0)
Screenshot: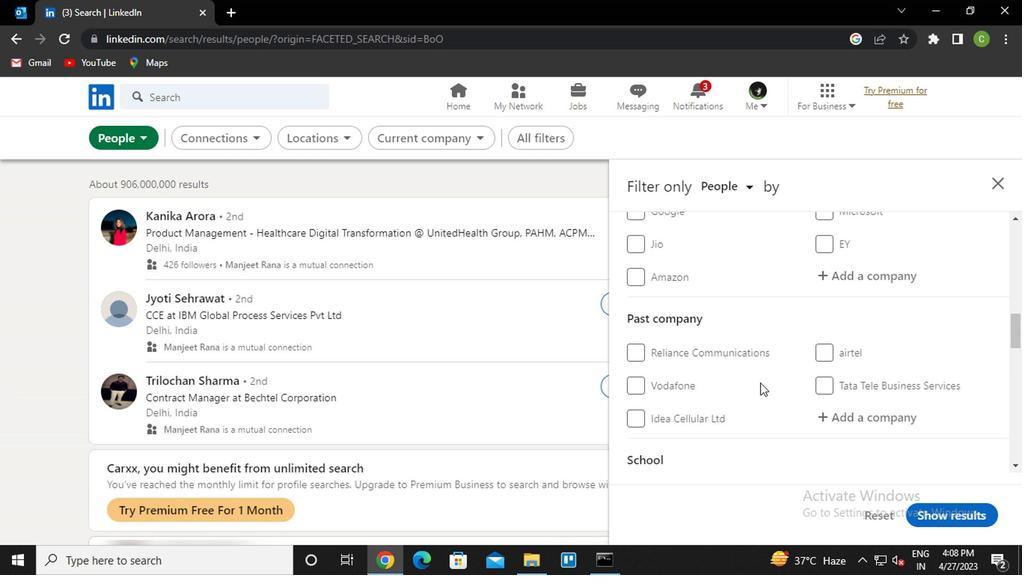 
Action: Mouse scrolled (758, 378) with delta (0, -1)
Screenshot: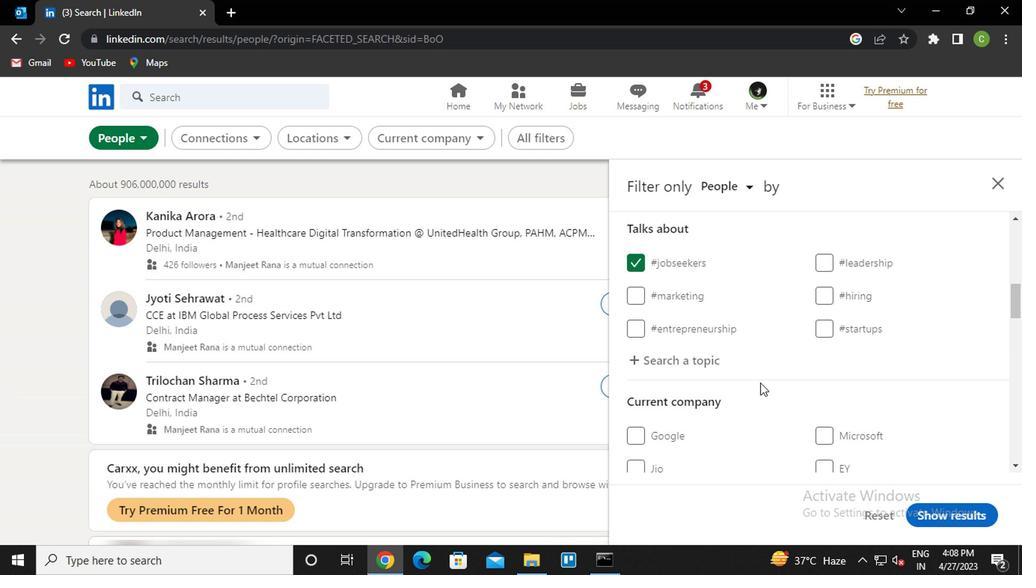 
Action: Mouse scrolled (758, 378) with delta (0, -1)
Screenshot: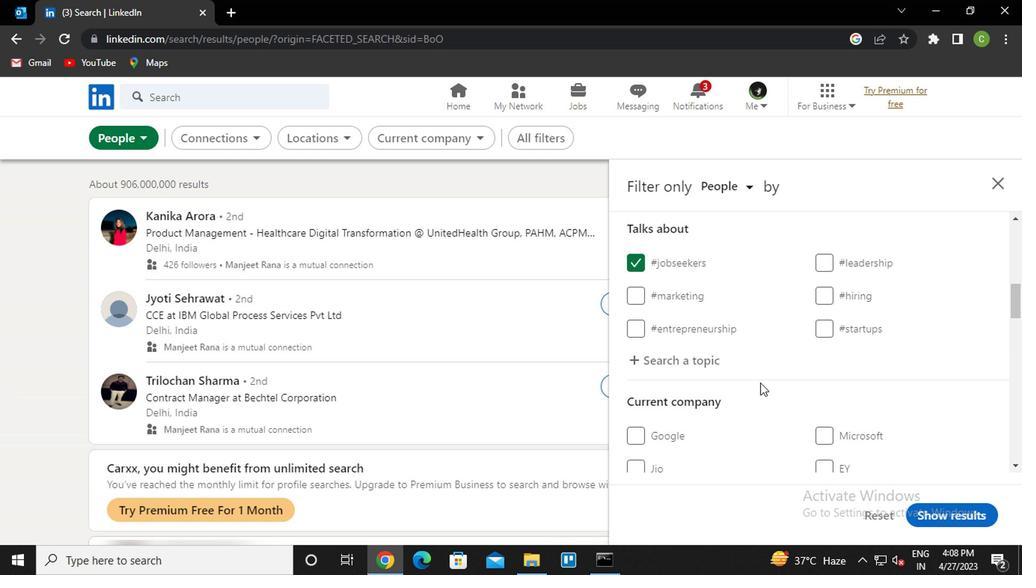 
Action: Mouse scrolled (758, 378) with delta (0, -1)
Screenshot: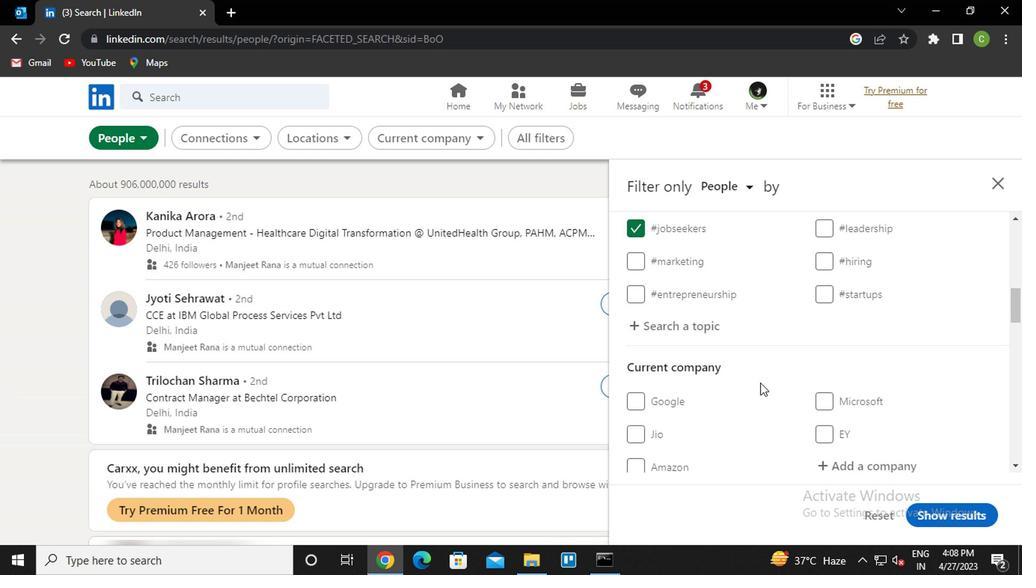 
Action: Mouse moved to (850, 275)
Screenshot: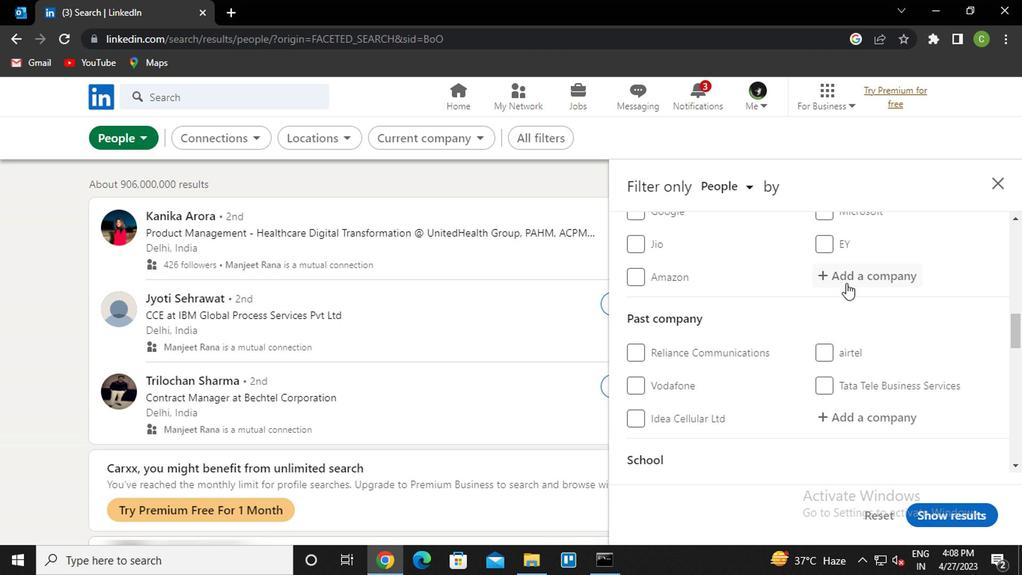 
Action: Mouse pressed left at (850, 275)
Screenshot: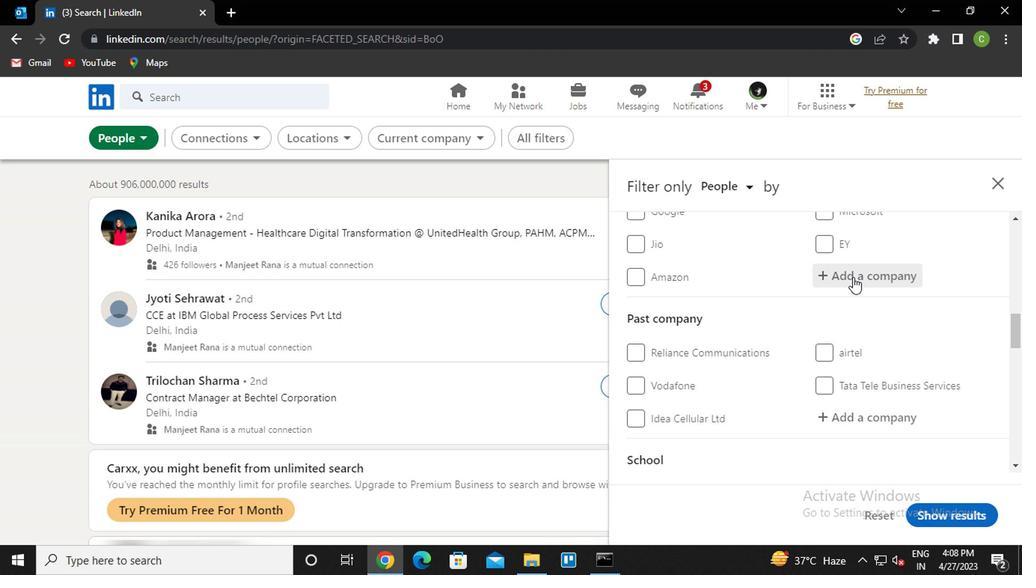 
Action: Key pressed <Key.caps_lock>k<Key.caps_lock>issflow<Key.down><Key.enter>
Screenshot: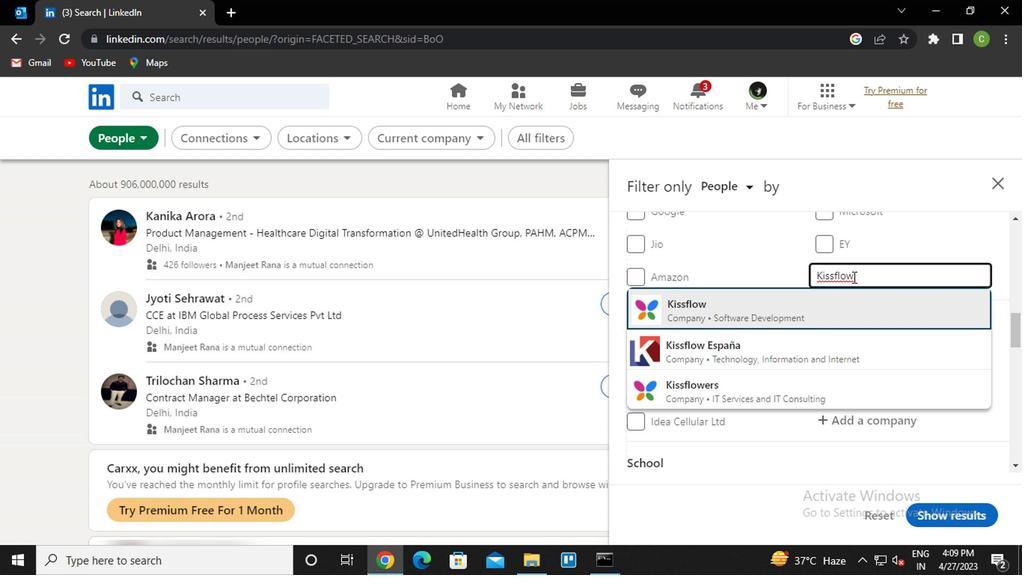 
Action: Mouse scrolled (850, 274) with delta (0, 0)
Screenshot: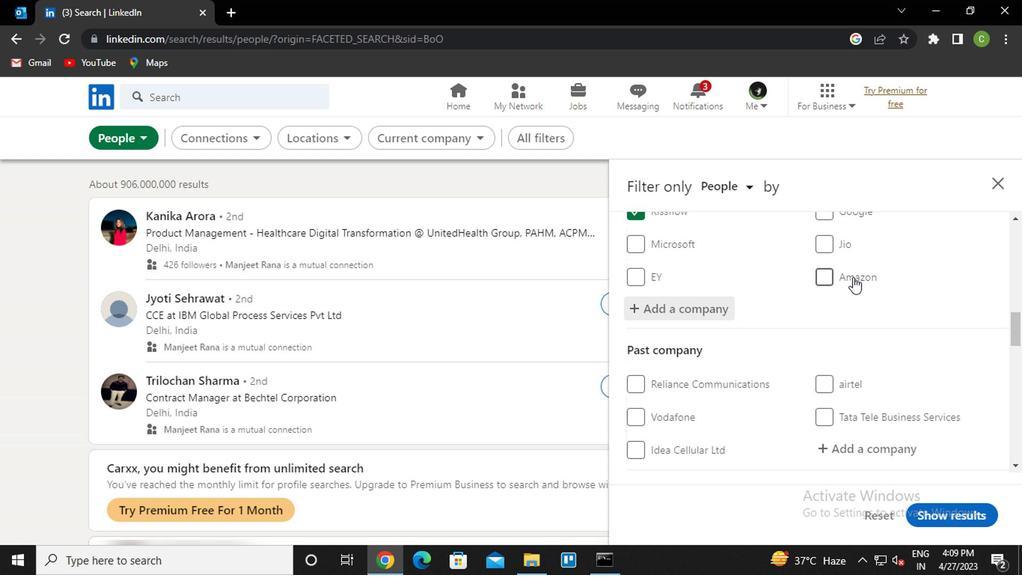 
Action: Mouse scrolled (850, 274) with delta (0, 0)
Screenshot: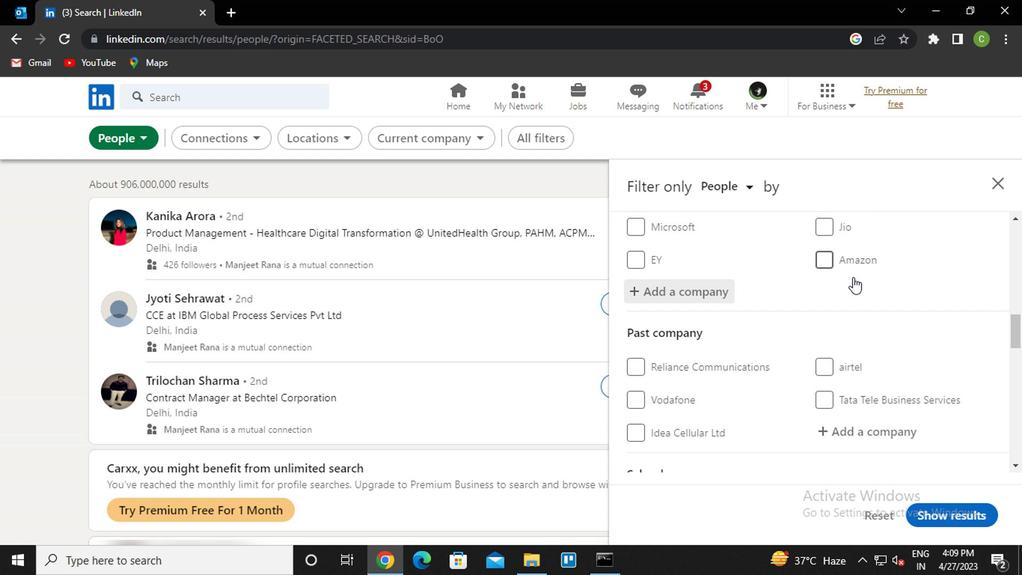 
Action: Mouse scrolled (850, 274) with delta (0, 0)
Screenshot: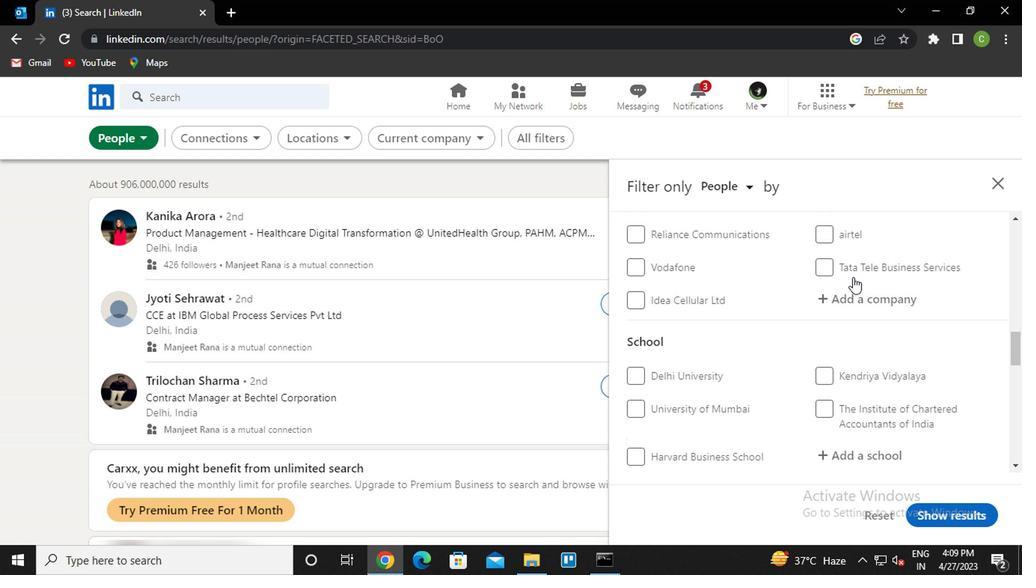
Action: Mouse scrolled (850, 274) with delta (0, 0)
Screenshot: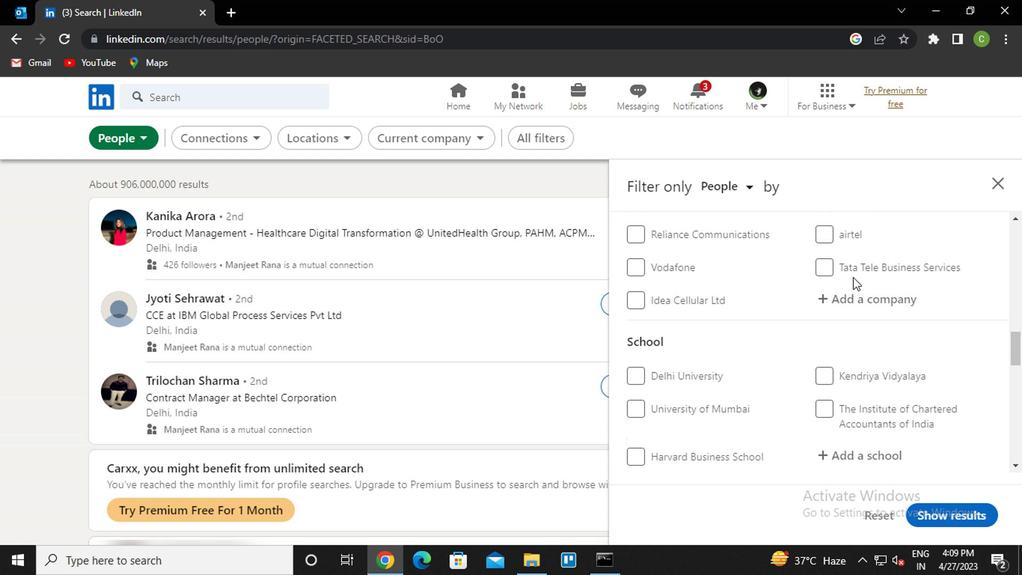 
Action: Mouse scrolled (850, 274) with delta (0, 0)
Screenshot: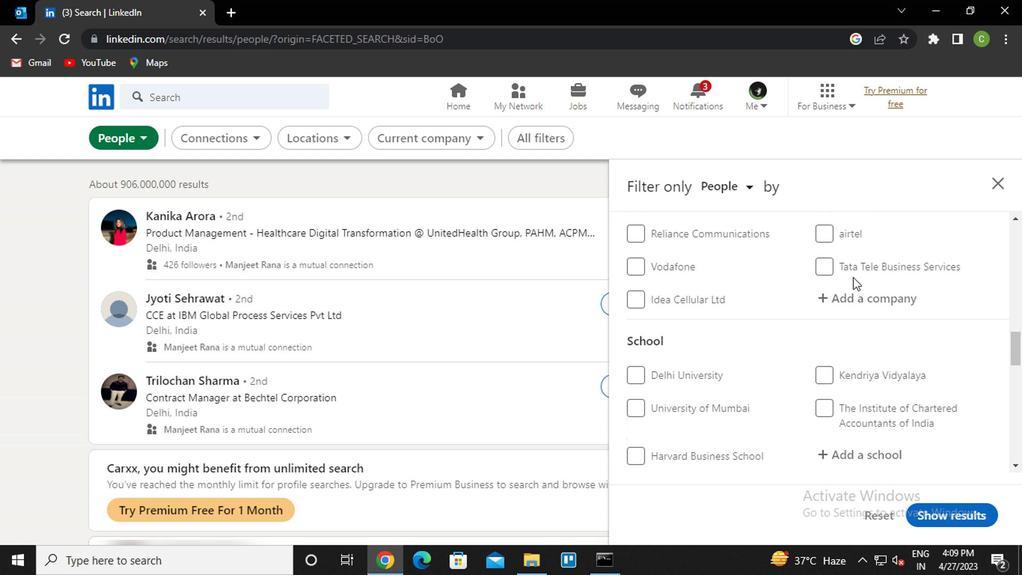
Action: Mouse moved to (873, 229)
Screenshot: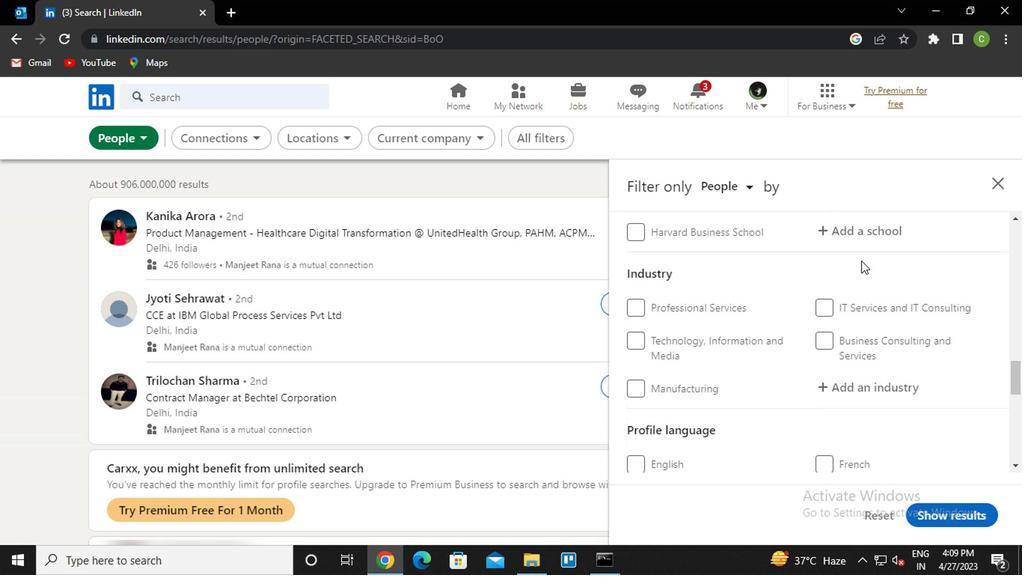
Action: Mouse pressed left at (873, 229)
Screenshot: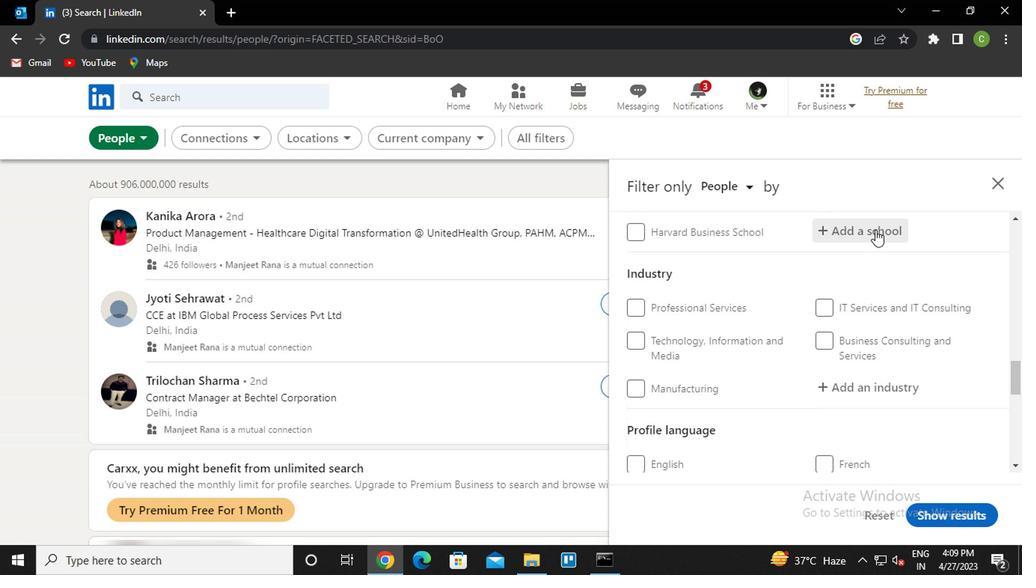 
Action: Key pressed <Key.caps_lock>r<Key.caps_lock>ani<Key.space><Key.caps_lock>c<Key.caps_lock>hann<Key.down><Key.enter>
Screenshot: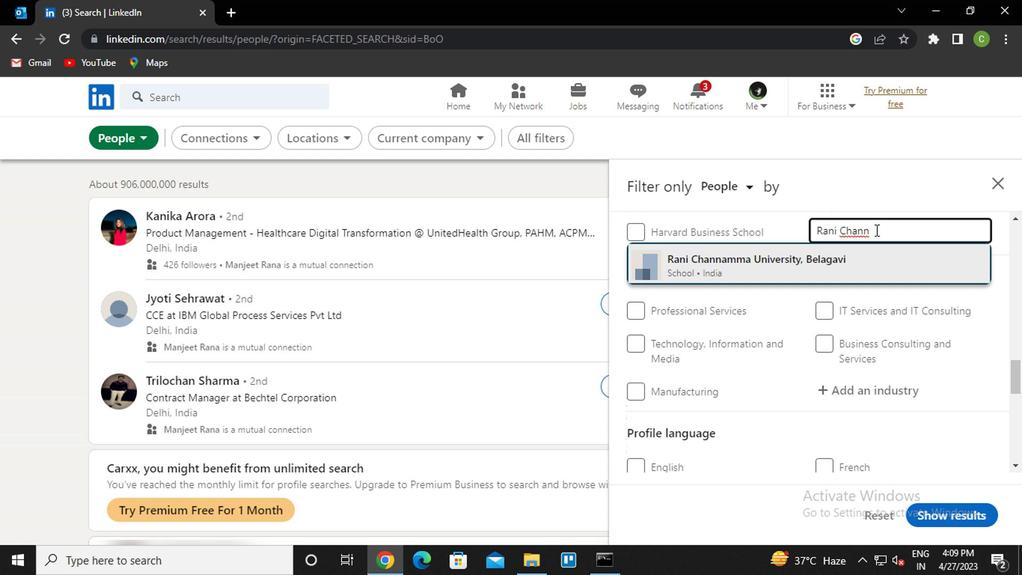 
Action: Mouse moved to (849, 263)
Screenshot: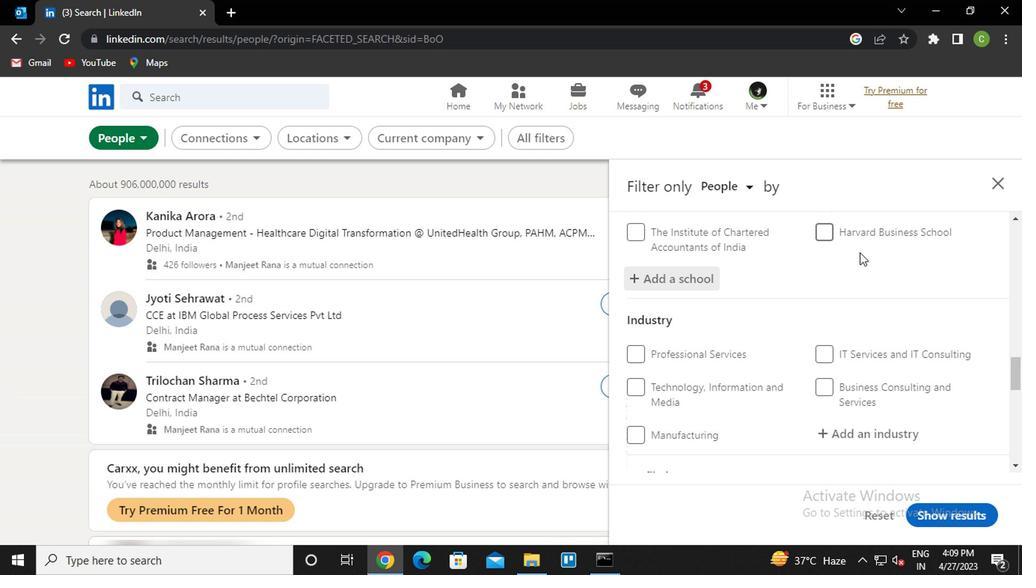 
Action: Mouse scrolled (849, 262) with delta (0, -1)
Screenshot: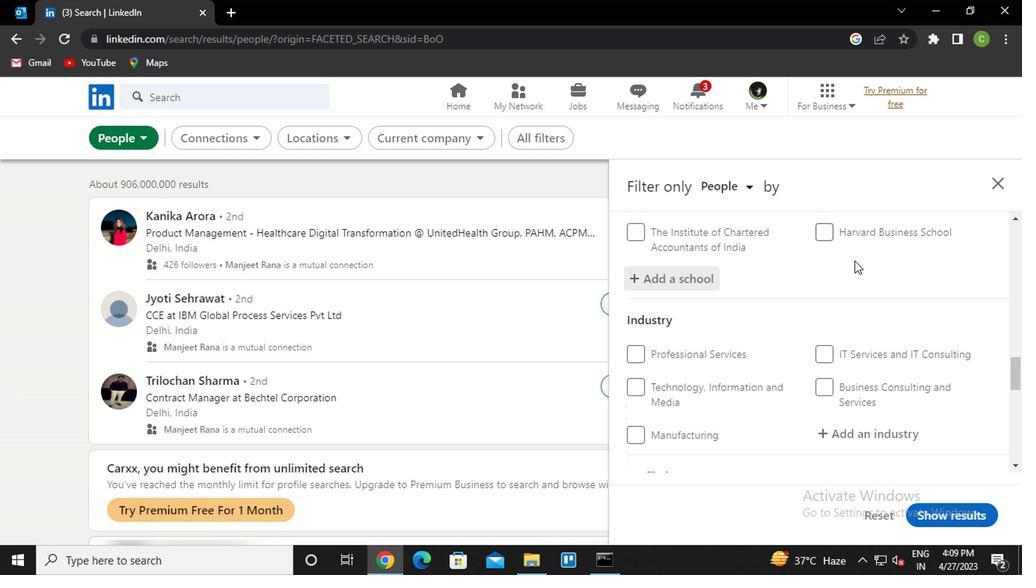 
Action: Mouse scrolled (849, 262) with delta (0, -1)
Screenshot: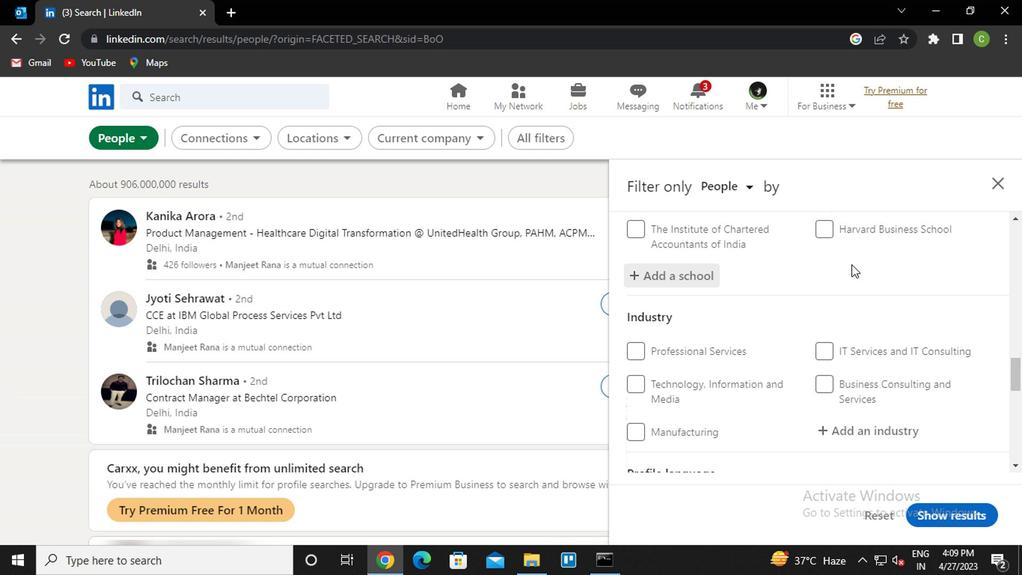 
Action: Mouse moved to (848, 280)
Screenshot: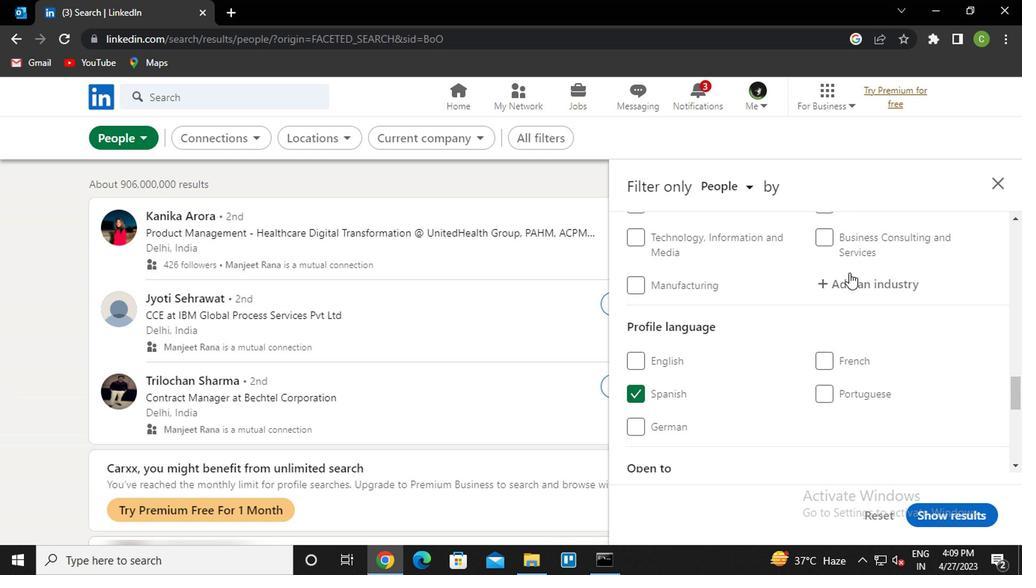
Action: Mouse pressed left at (848, 280)
Screenshot: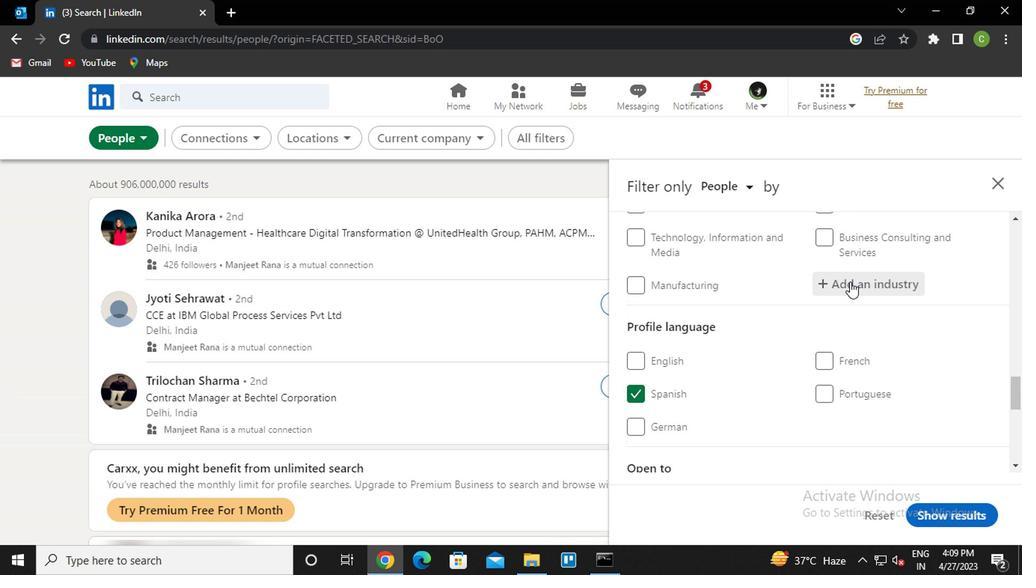 
Action: Key pressed <Key.caps_lock>e<Key.caps_lock>lectric<Key.down>ligh<Key.backspace><Key.backspace>
Screenshot: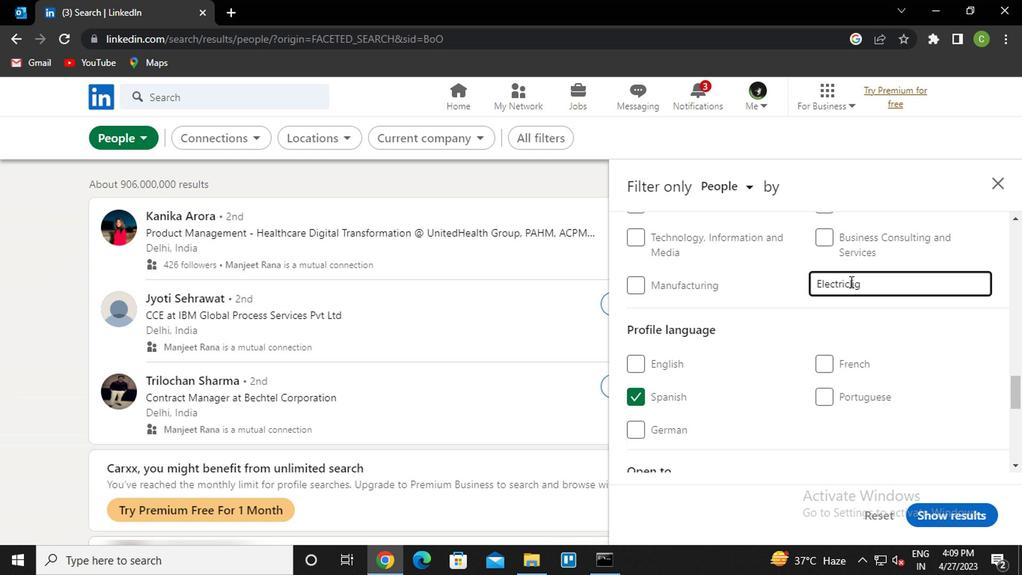 
Action: Mouse moved to (868, 322)
Screenshot: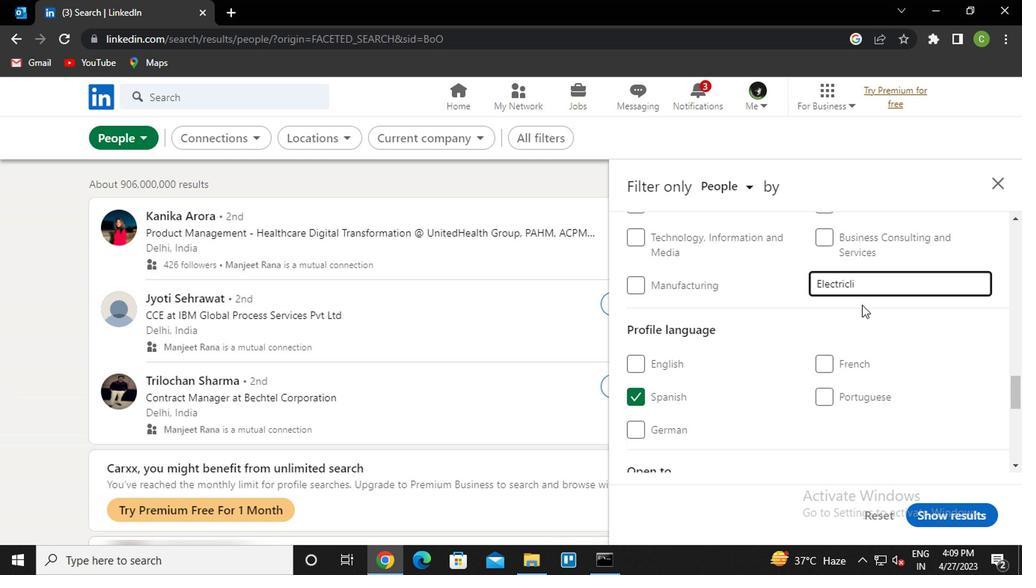 
Action: Key pressed <Key.backspace><Key.backspace><Key.space>lig<Key.down><Key.enter>
Screenshot: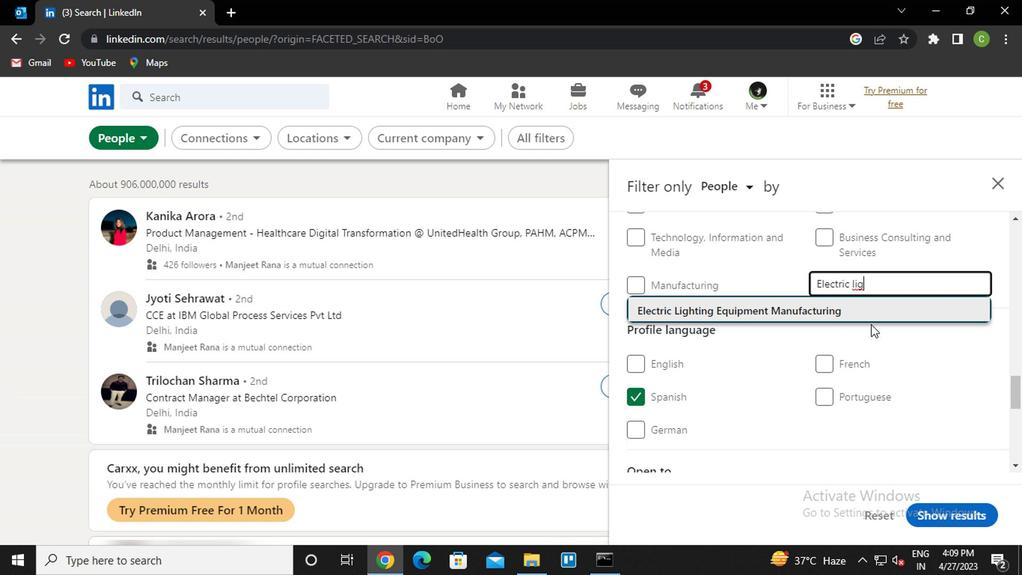 
Action: Mouse scrolled (868, 321) with delta (0, -1)
Screenshot: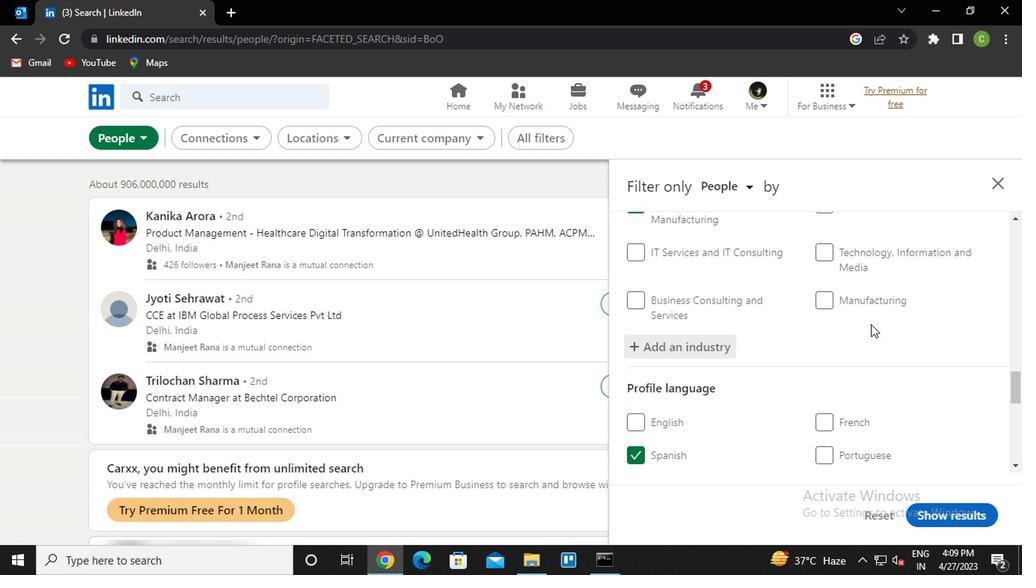 
Action: Mouse scrolled (868, 321) with delta (0, -1)
Screenshot: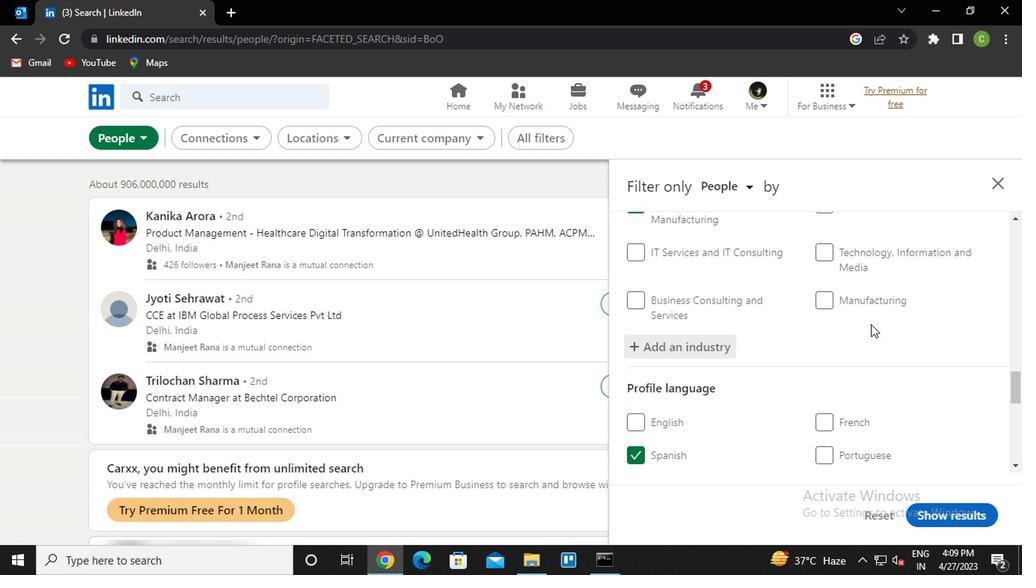 
Action: Mouse scrolled (868, 321) with delta (0, -1)
Screenshot: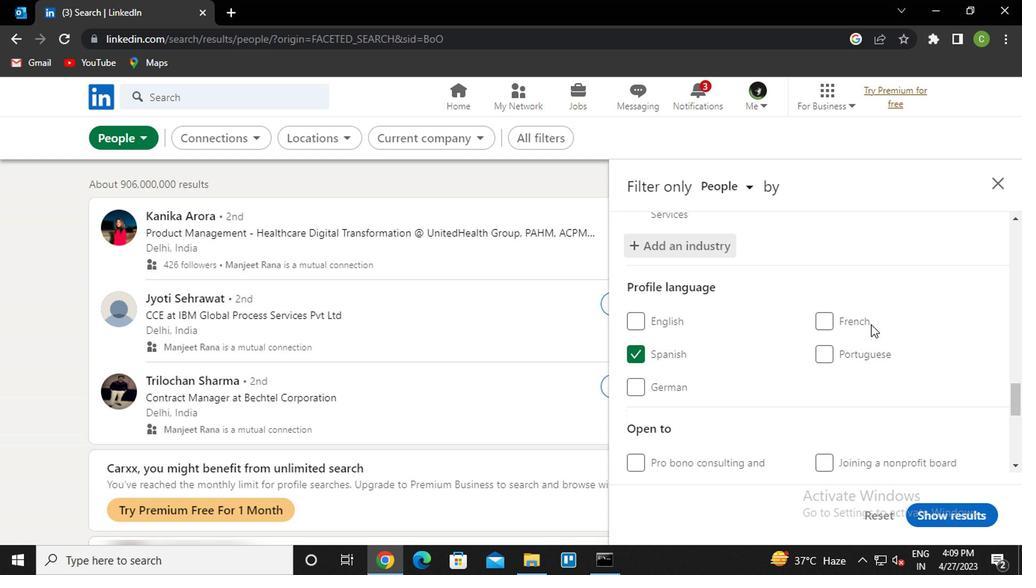 
Action: Mouse moved to (853, 328)
Screenshot: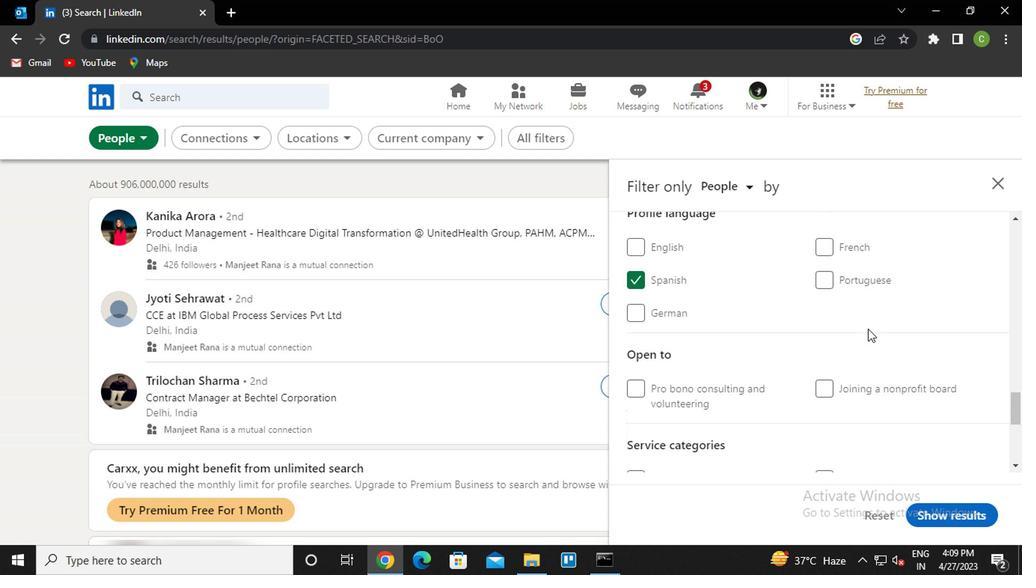 
Action: Mouse scrolled (853, 328) with delta (0, 0)
Screenshot: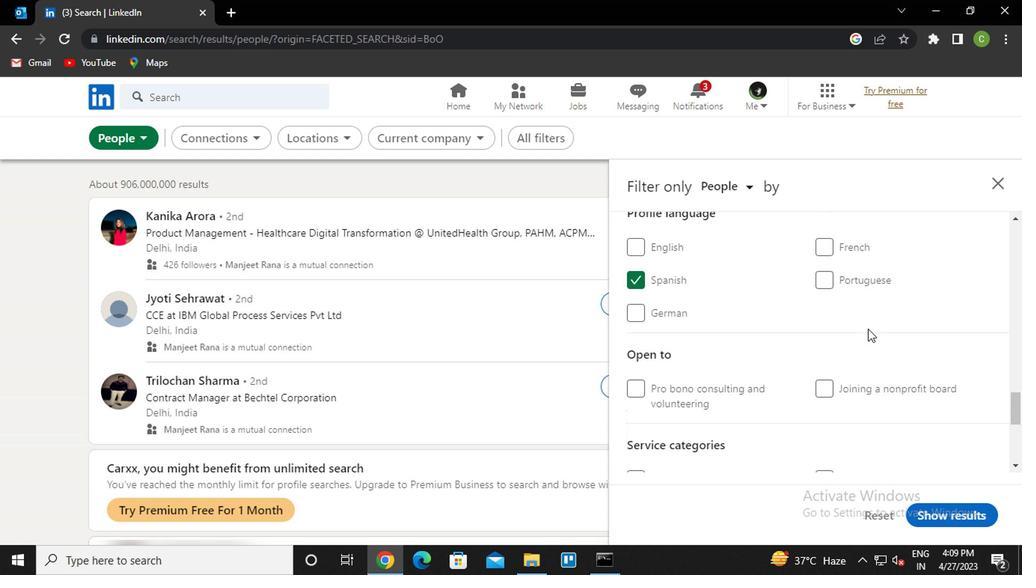 
Action: Mouse moved to (782, 341)
Screenshot: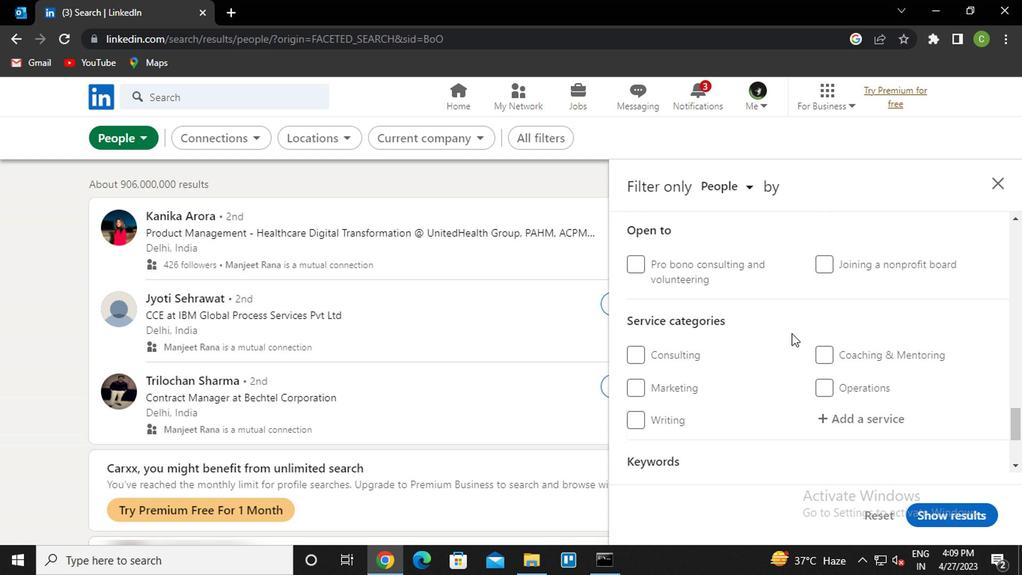 
Action: Mouse scrolled (782, 340) with delta (0, -1)
Screenshot: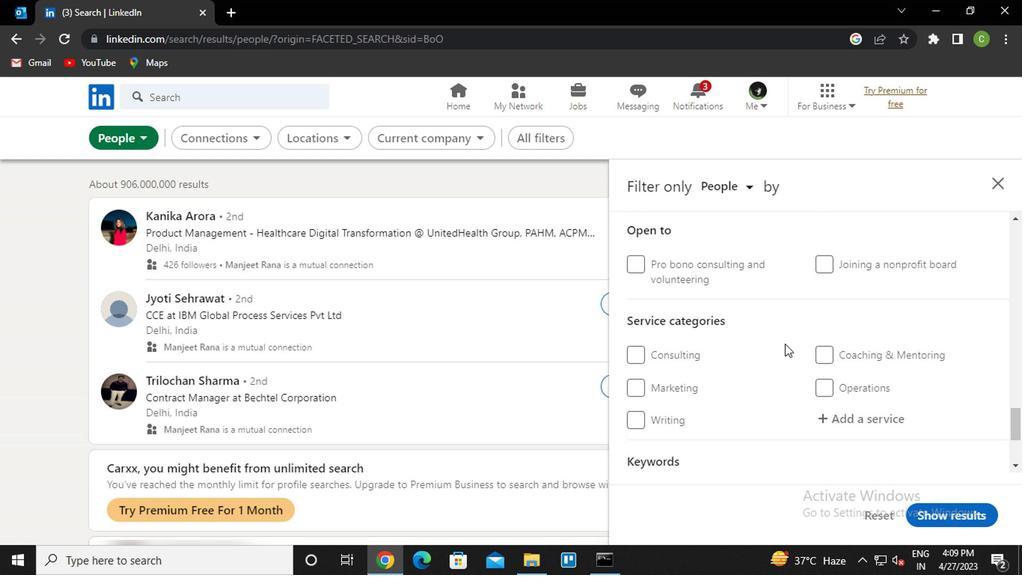 
Action: Mouse moved to (852, 343)
Screenshot: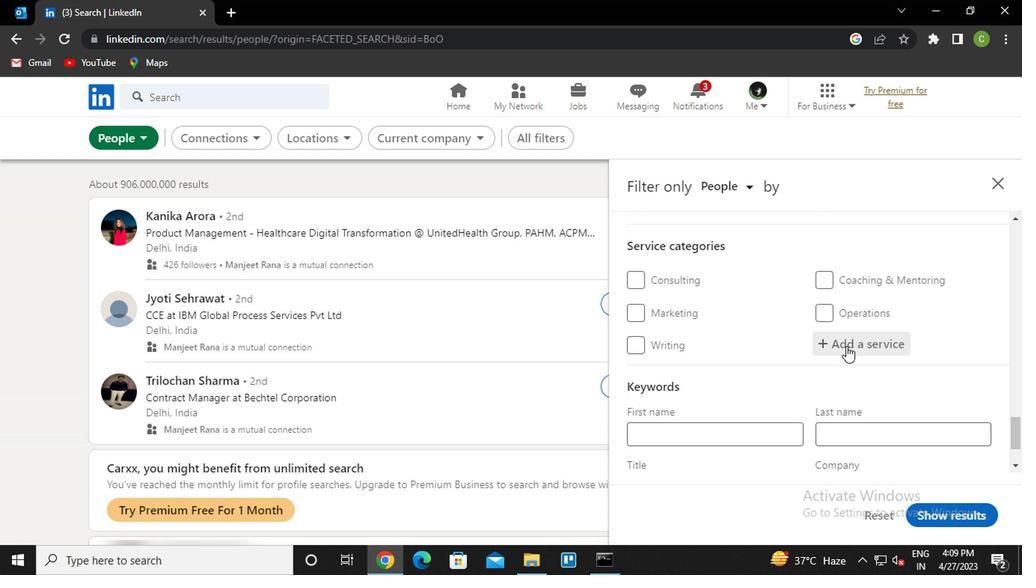 
Action: Mouse pressed left at (852, 343)
Screenshot: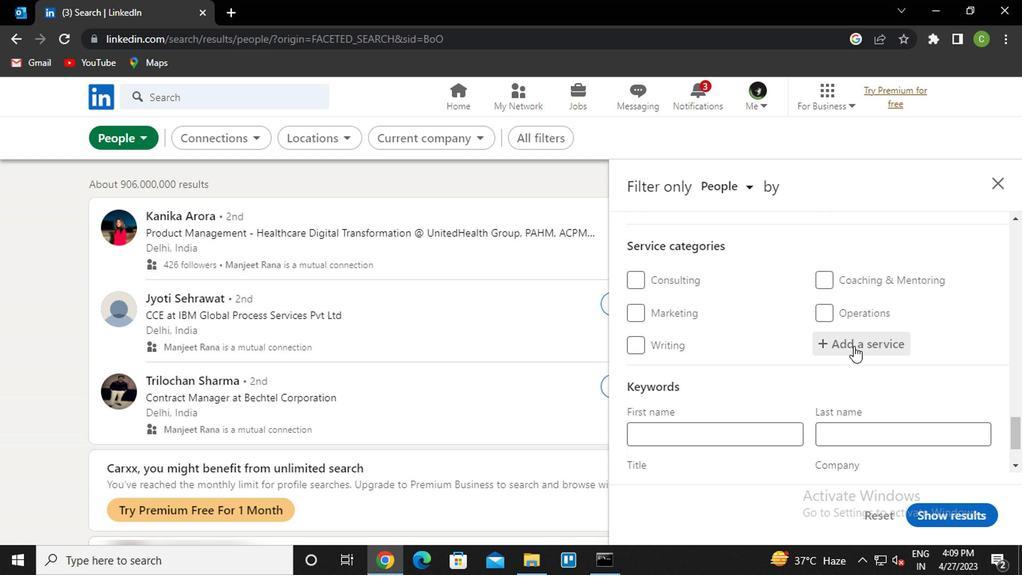 
Action: Key pressed <Key.caps_lock>w<Key.caps_lock>ritng<Key.backspace><Key.backspace><Key.down><Key.enter>
Screenshot: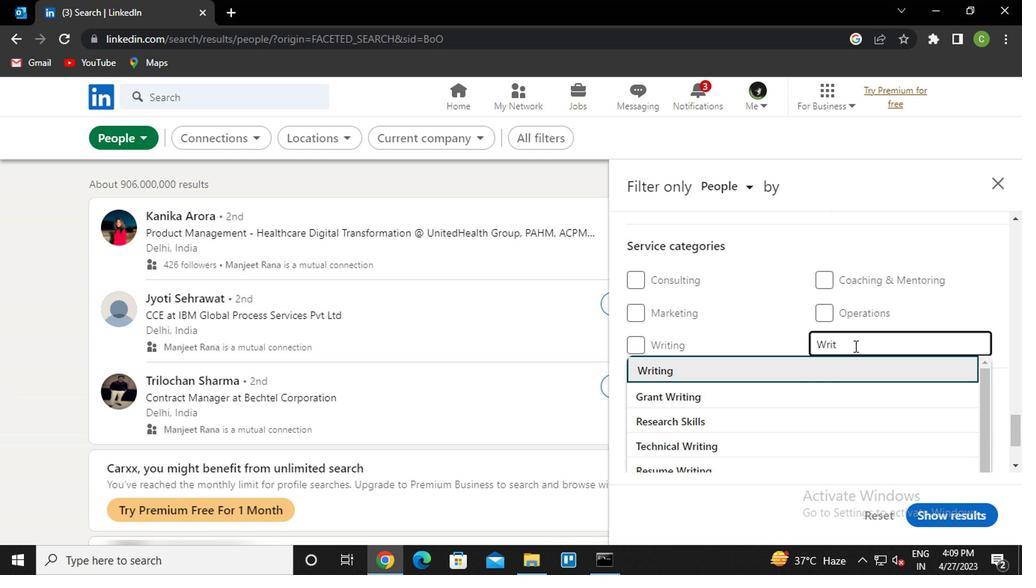 
Action: Mouse moved to (826, 363)
Screenshot: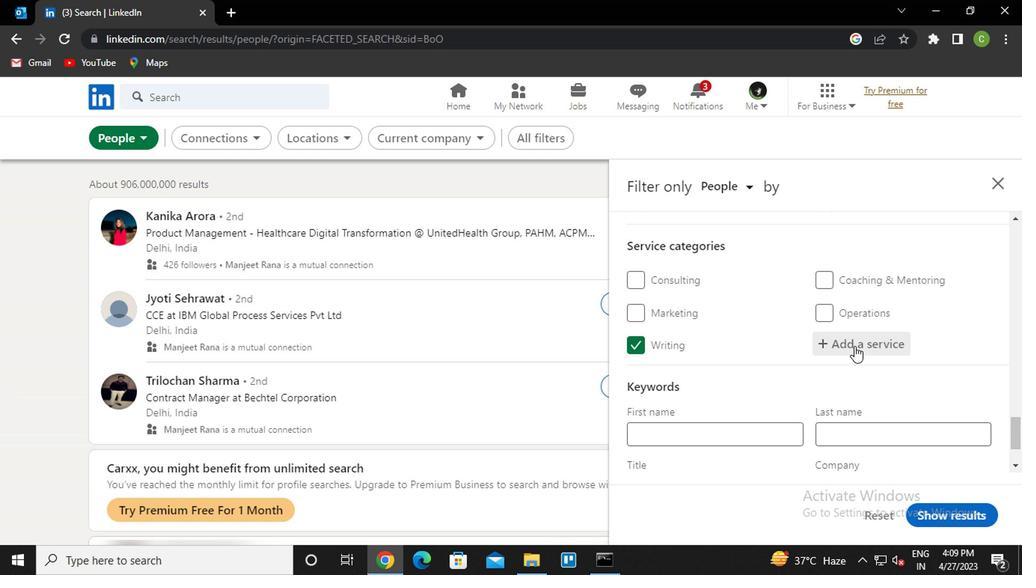 
Action: Mouse scrolled (826, 363) with delta (0, 0)
Screenshot: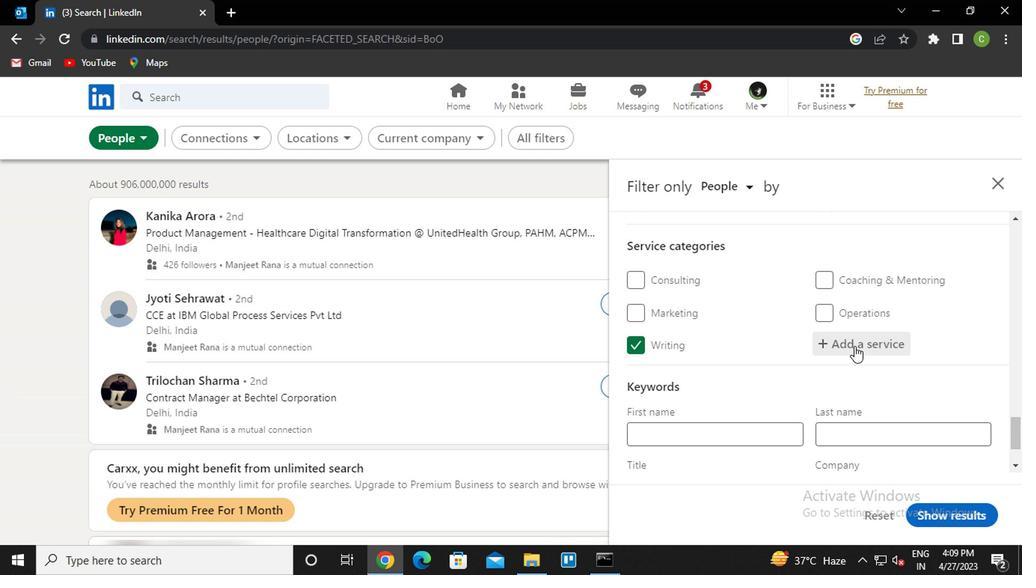 
Action: Mouse moved to (818, 369)
Screenshot: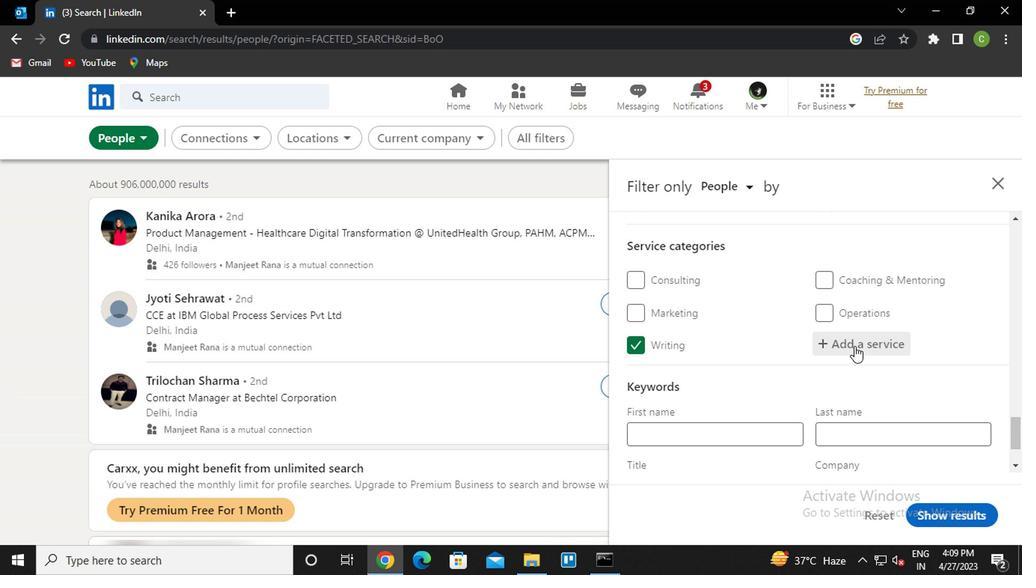 
Action: Mouse scrolled (818, 368) with delta (0, 0)
Screenshot: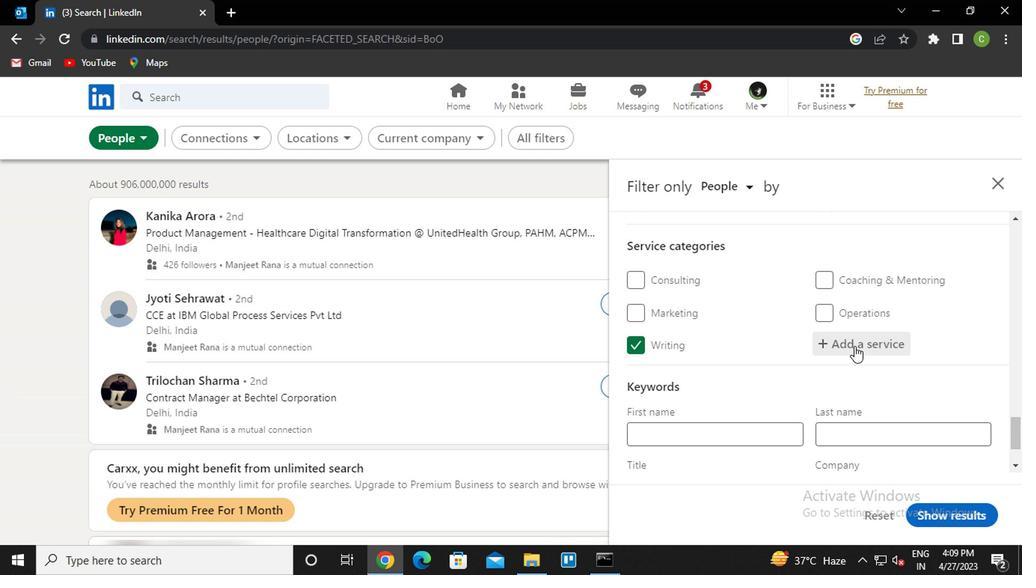 
Action: Mouse scrolled (818, 368) with delta (0, 0)
Screenshot: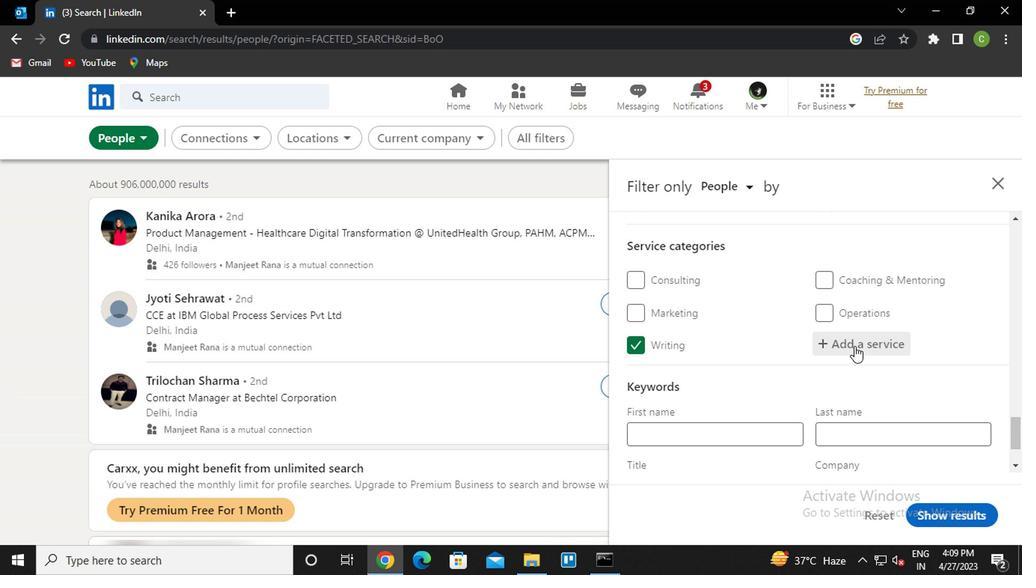 
Action: Mouse scrolled (818, 368) with delta (0, 0)
Screenshot: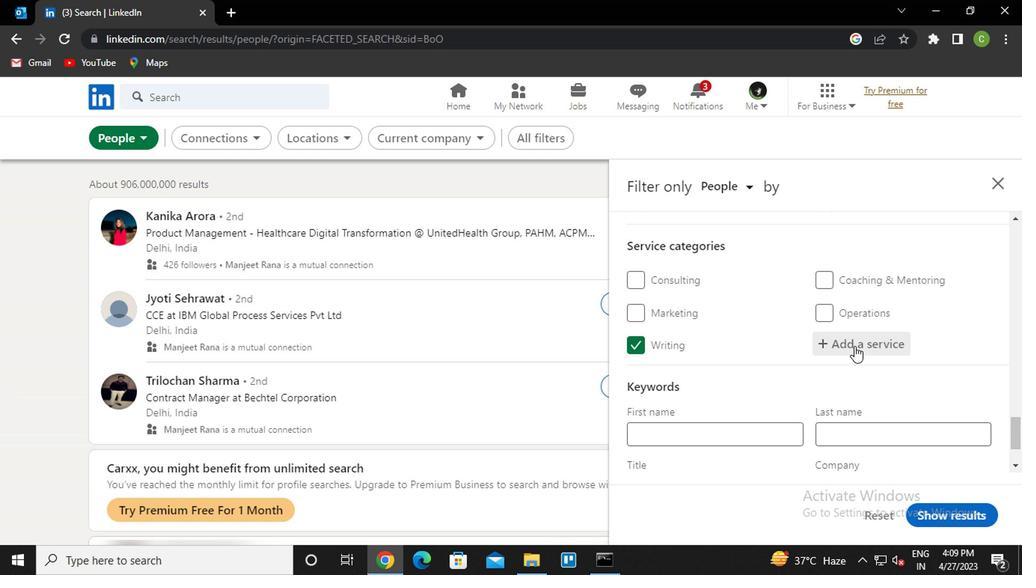 
Action: Mouse moved to (814, 373)
Screenshot: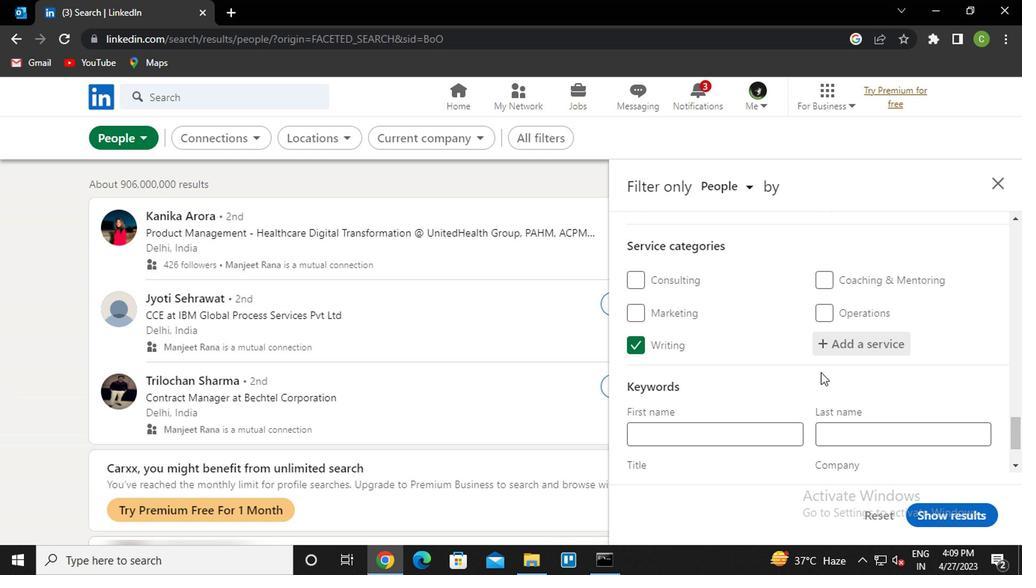 
Action: Mouse scrolled (814, 372) with delta (0, 0)
Screenshot: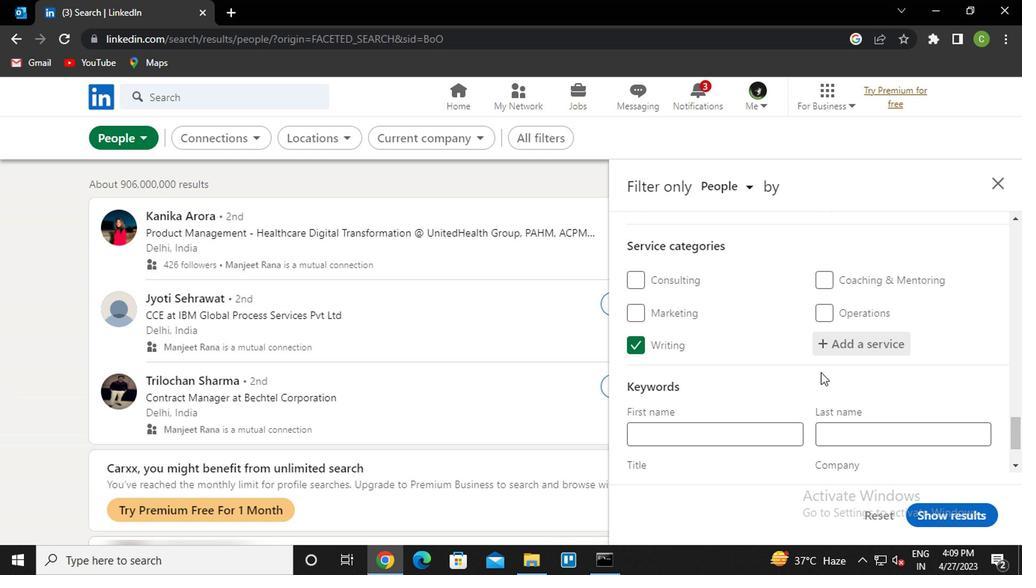 
Action: Mouse moved to (745, 402)
Screenshot: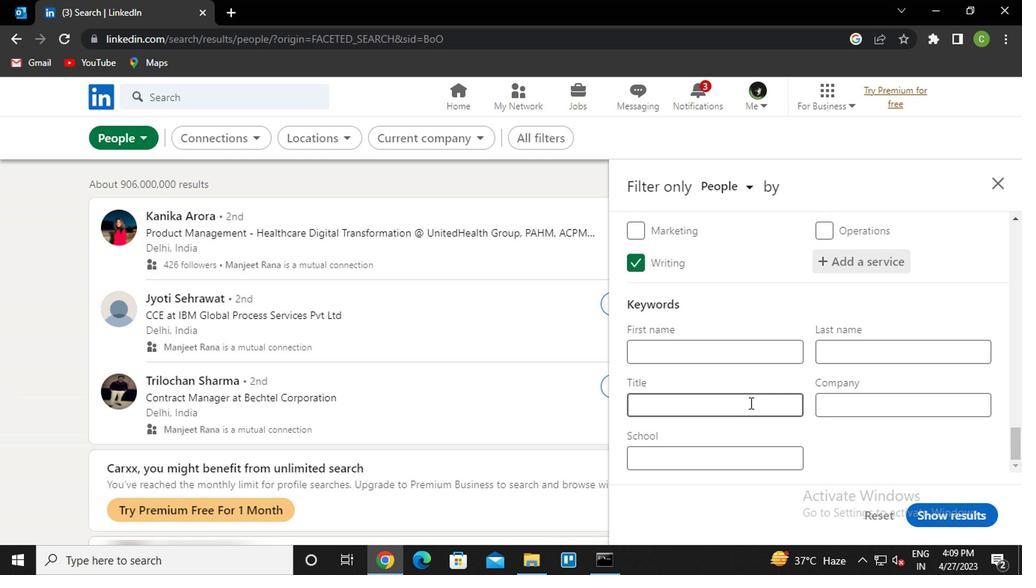 
Action: Mouse pressed left at (745, 402)
Screenshot: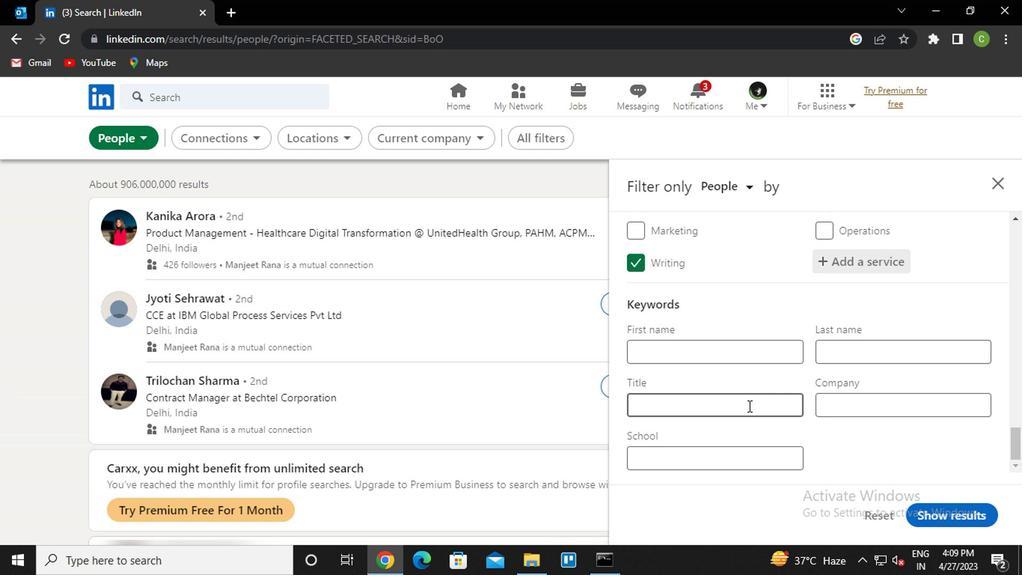 
Action: Key pressed <Key.caps_lock>p<Key.caps_lock>lumber
Screenshot: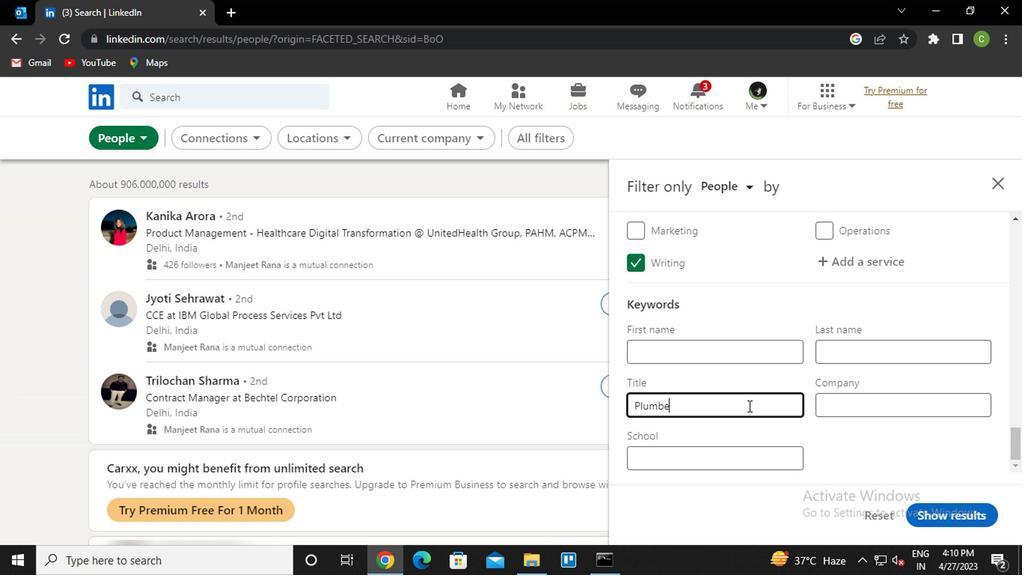 
Action: Mouse moved to (962, 508)
Screenshot: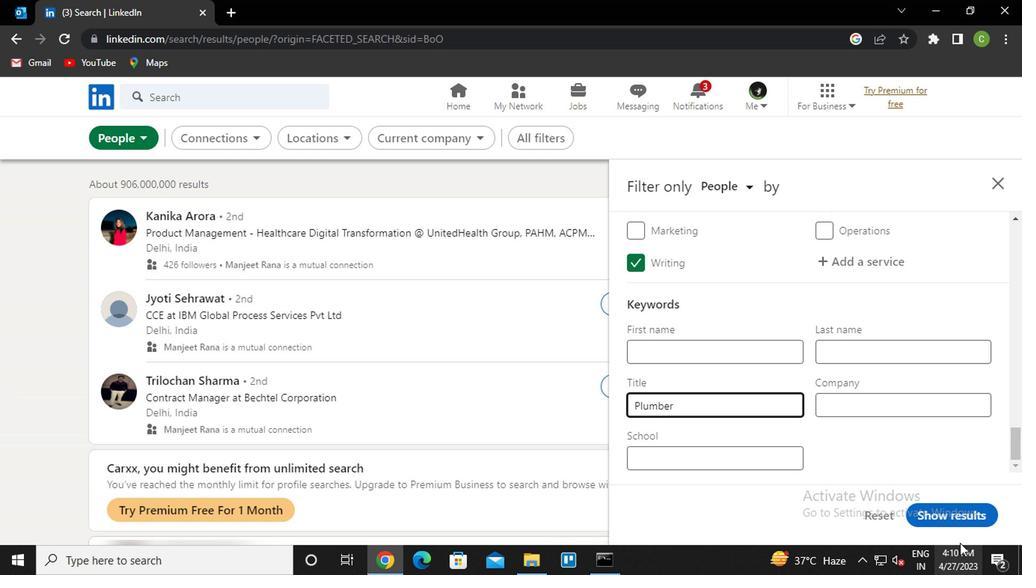 
Action: Mouse pressed left at (962, 508)
Screenshot: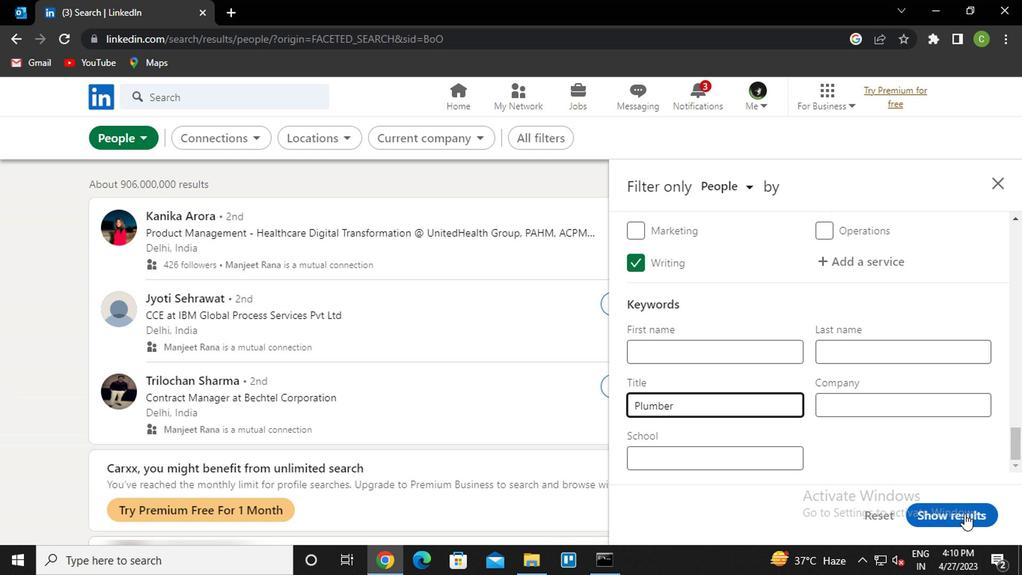 
Action: Mouse moved to (451, 449)
Screenshot: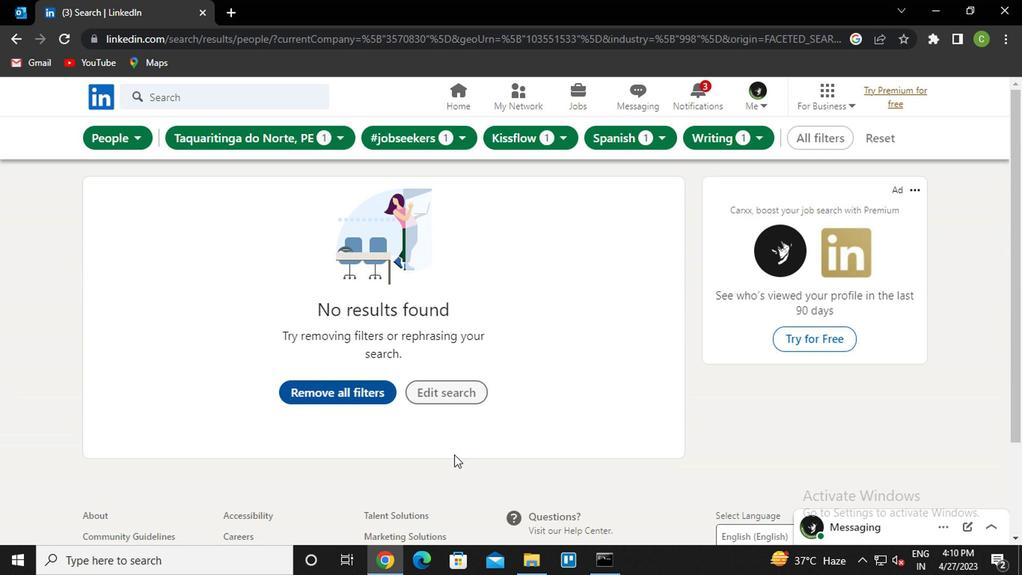 
Action: Key pressed <Key.f8>
Screenshot: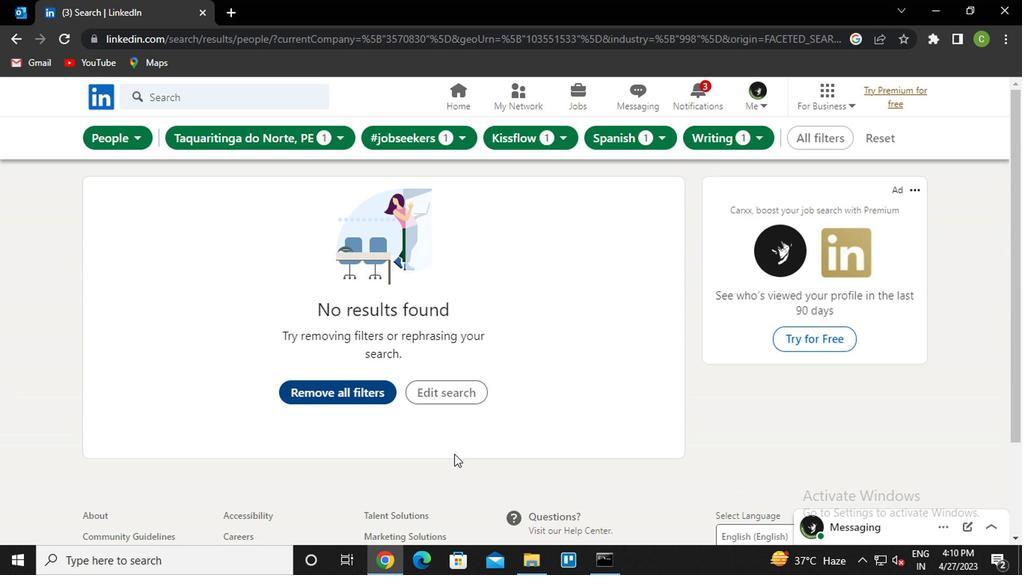 
